 Task: Add a signature Jason Clark containing With sincere appreciation and warm wishes, Jason Clark to email address softage.2@softage.net and add a label Class schedules
Action: Mouse moved to (1238, 89)
Screenshot: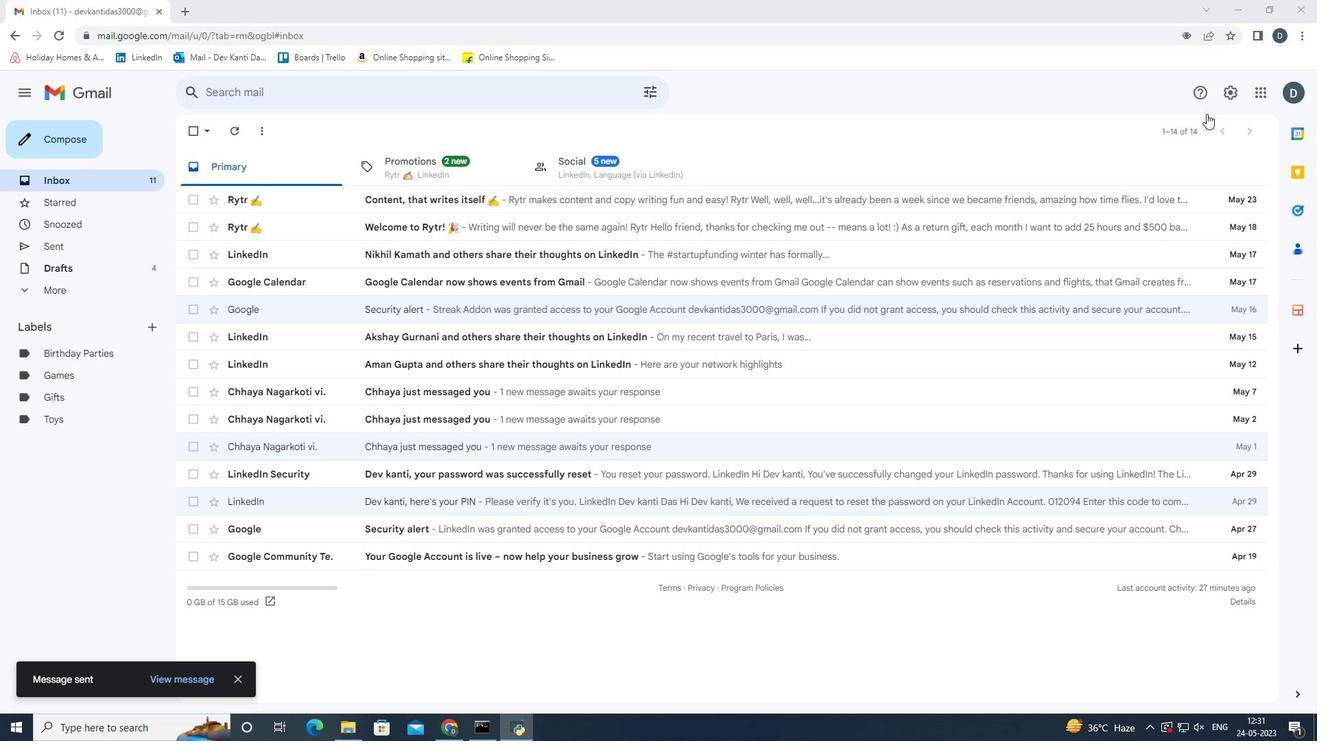 
Action: Mouse pressed left at (1238, 89)
Screenshot: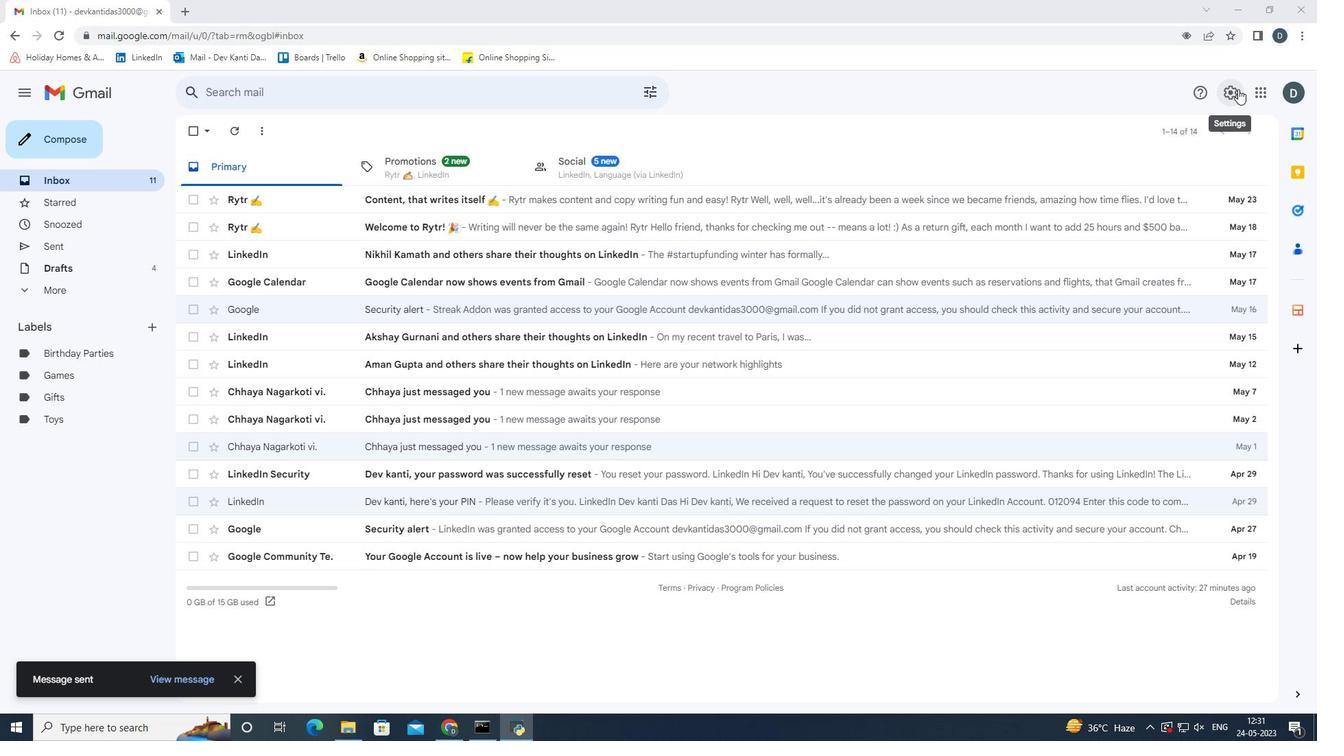 
Action: Mouse moved to (1208, 156)
Screenshot: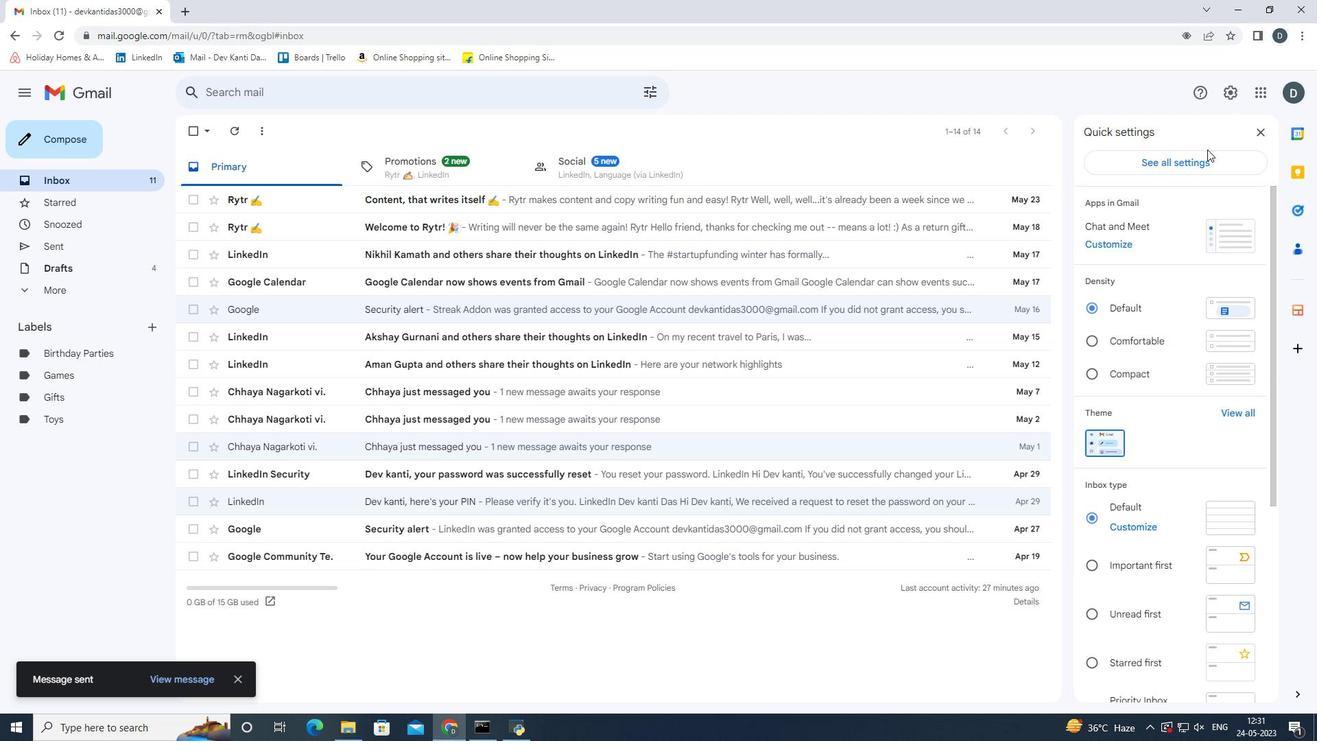 
Action: Mouse pressed left at (1208, 156)
Screenshot: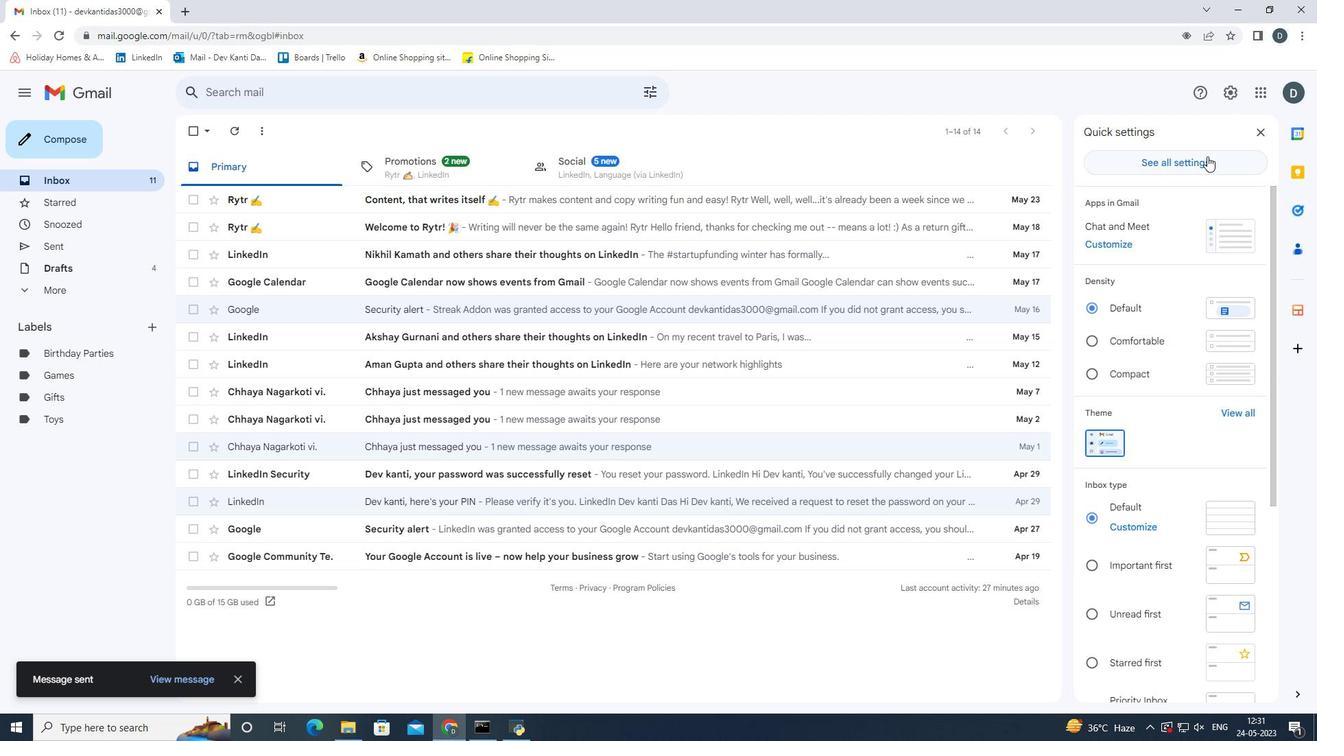 
Action: Mouse moved to (847, 372)
Screenshot: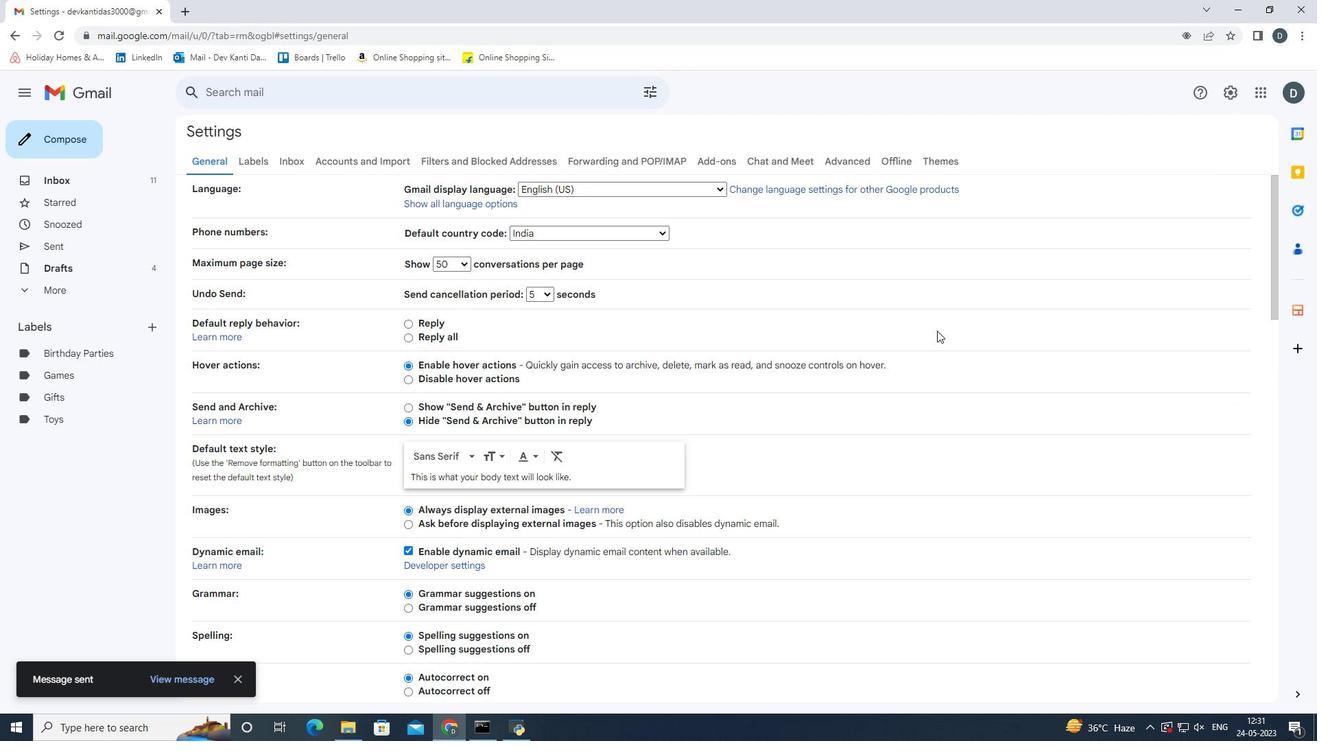 
Action: Mouse scrolled (847, 371) with delta (0, 0)
Screenshot: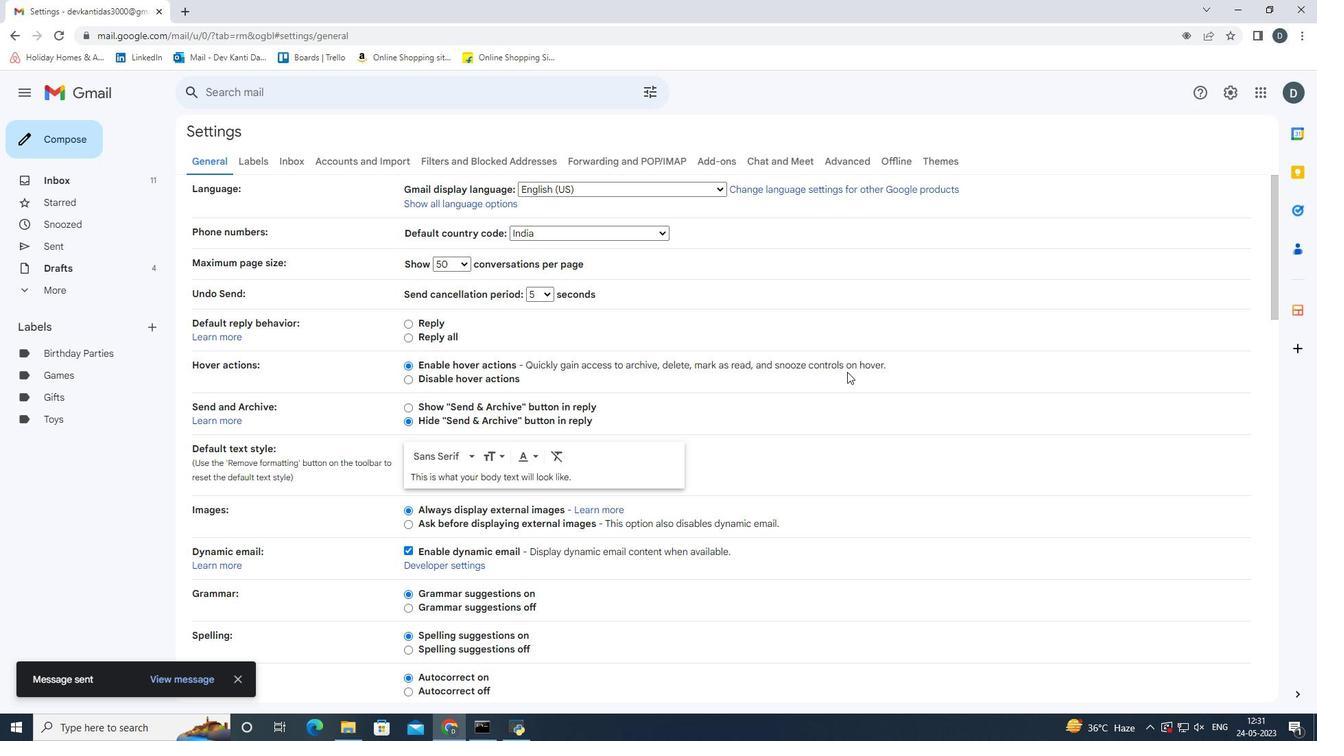 
Action: Mouse scrolled (847, 371) with delta (0, 0)
Screenshot: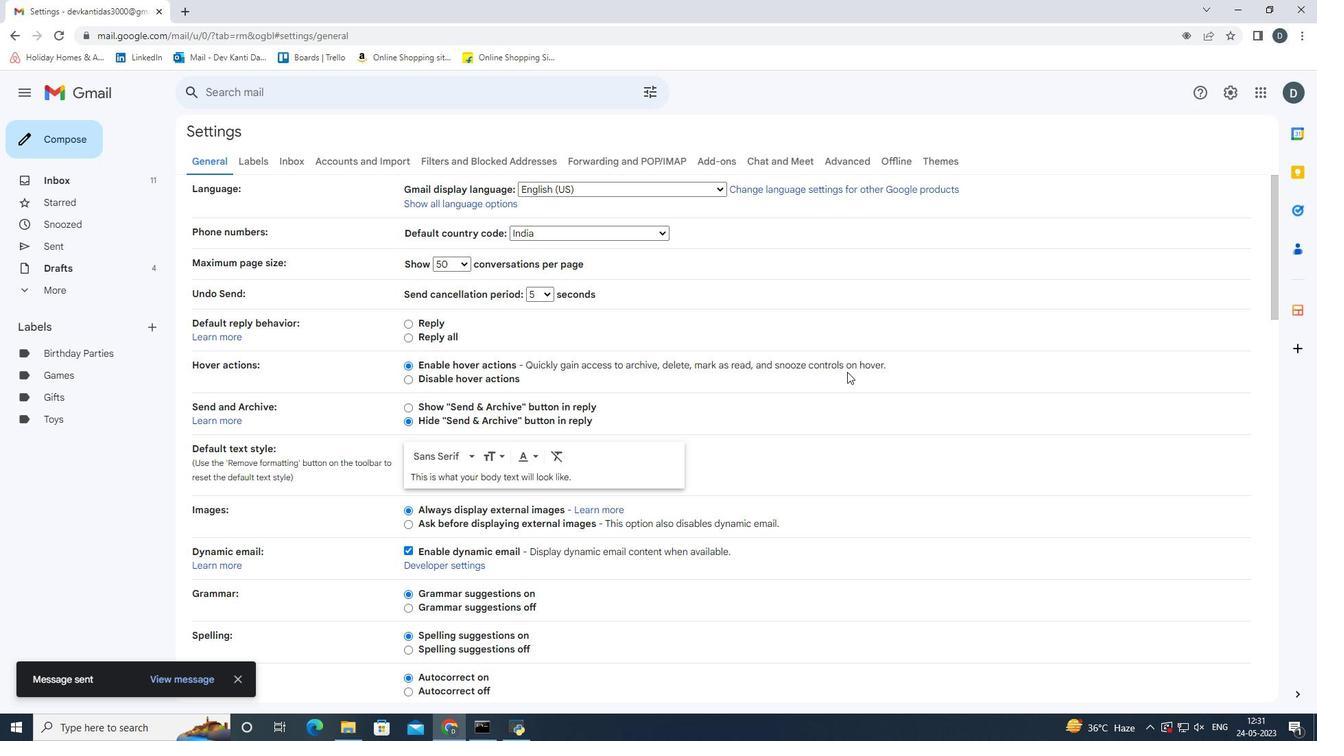 
Action: Mouse scrolled (847, 371) with delta (0, 0)
Screenshot: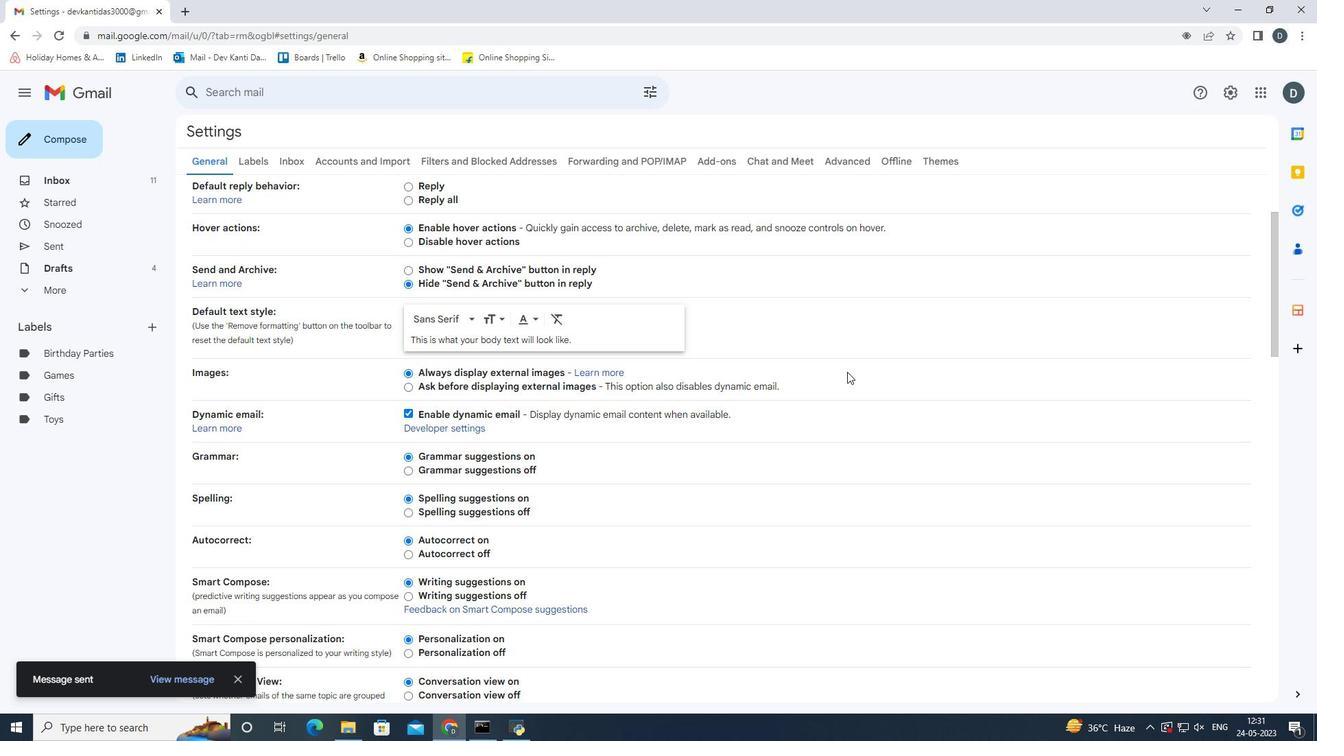 
Action: Mouse scrolled (847, 371) with delta (0, 0)
Screenshot: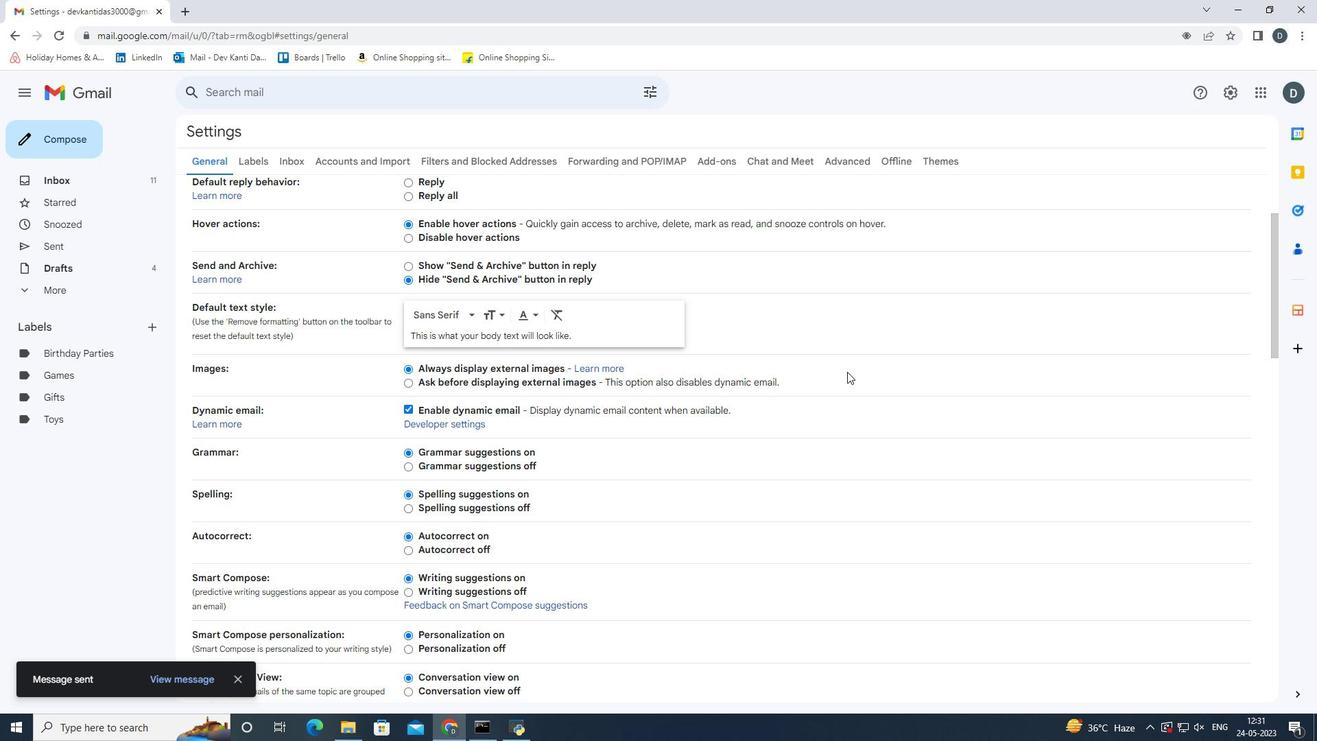 
Action: Mouse scrolled (847, 371) with delta (0, 0)
Screenshot: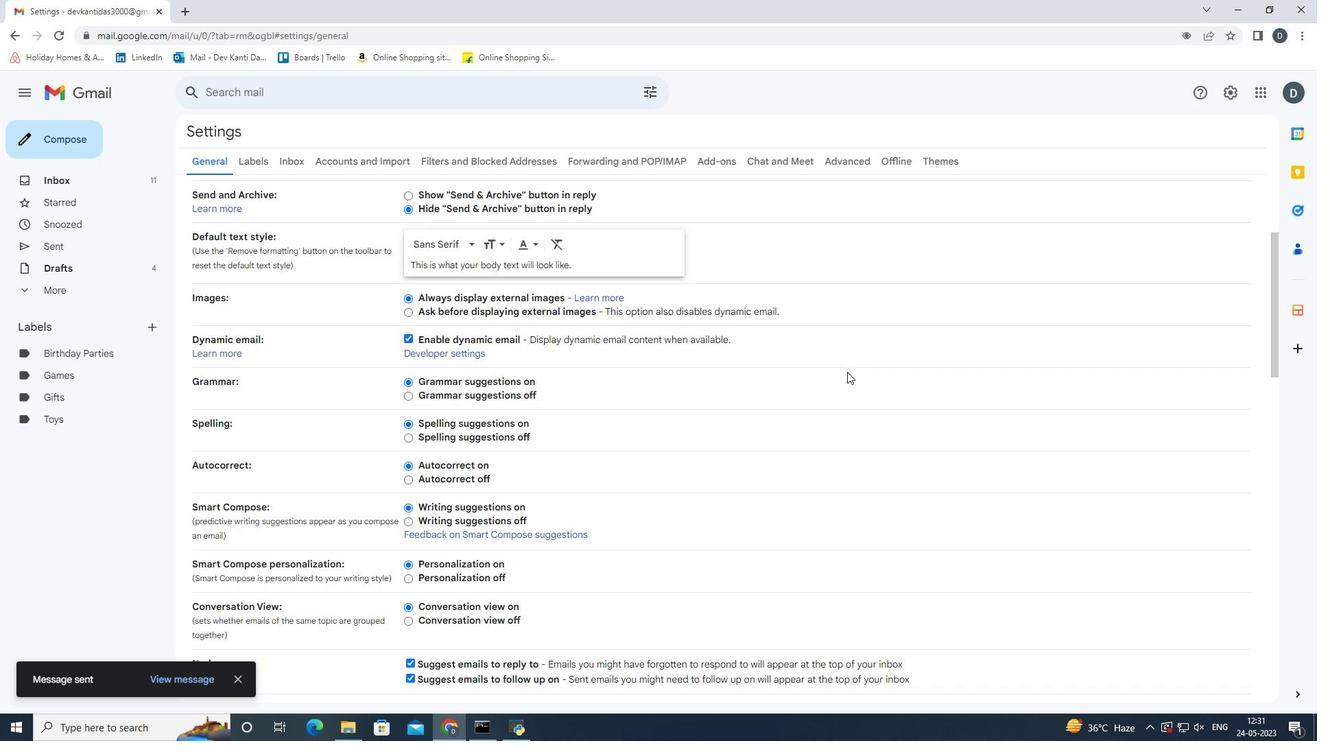 
Action: Mouse scrolled (847, 371) with delta (0, 0)
Screenshot: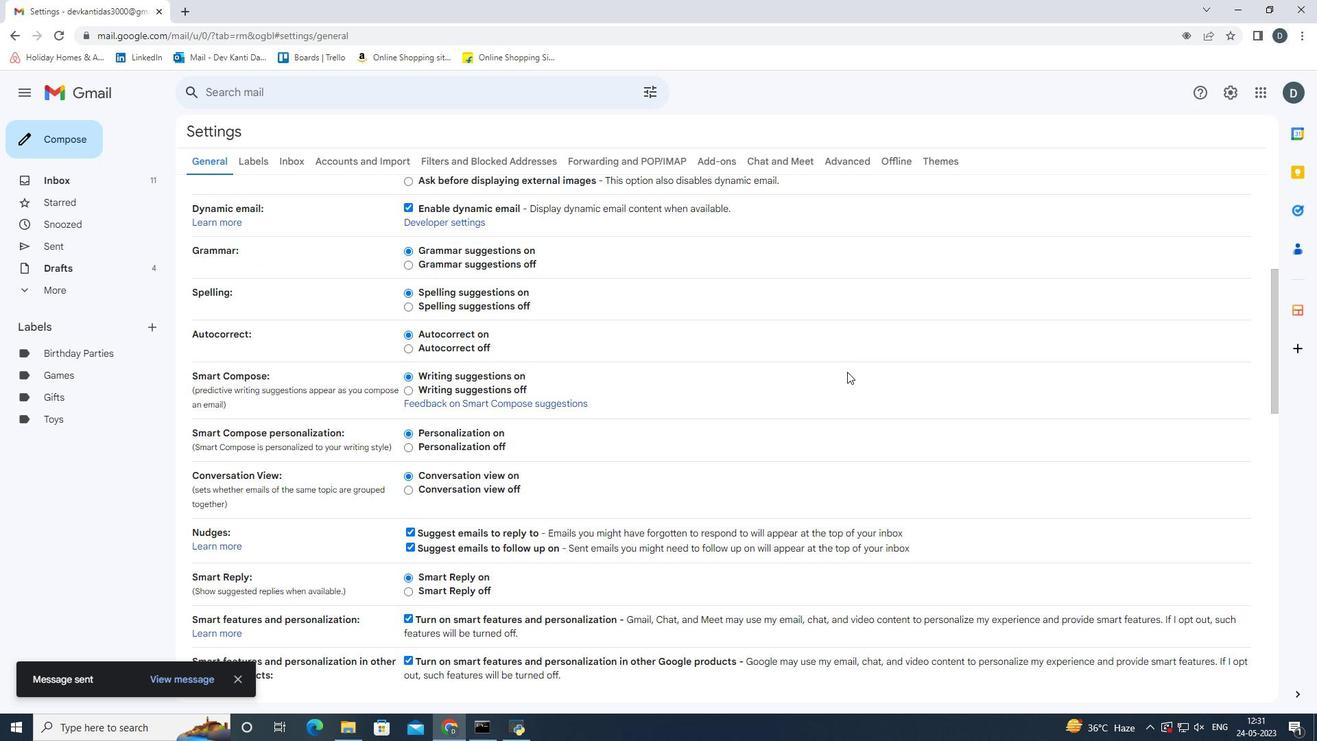 
Action: Mouse scrolled (847, 371) with delta (0, 0)
Screenshot: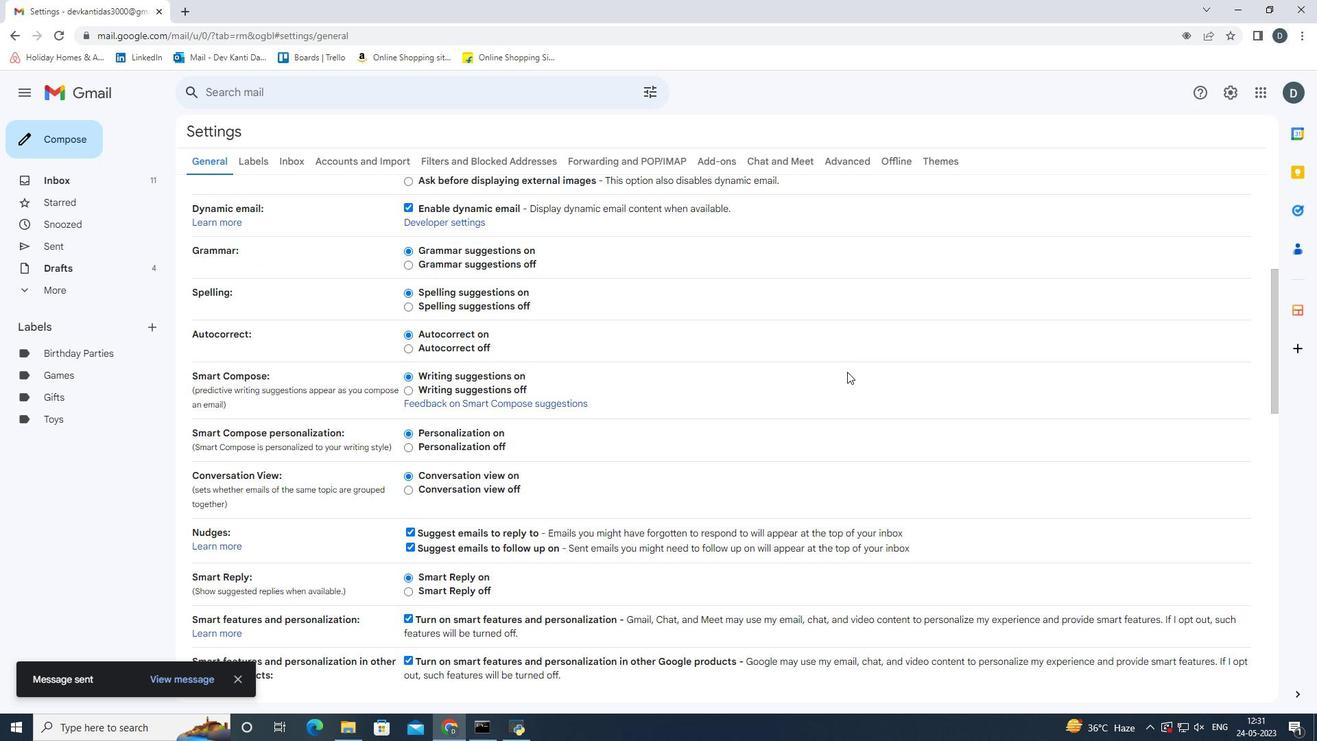 
Action: Mouse scrolled (847, 371) with delta (0, 0)
Screenshot: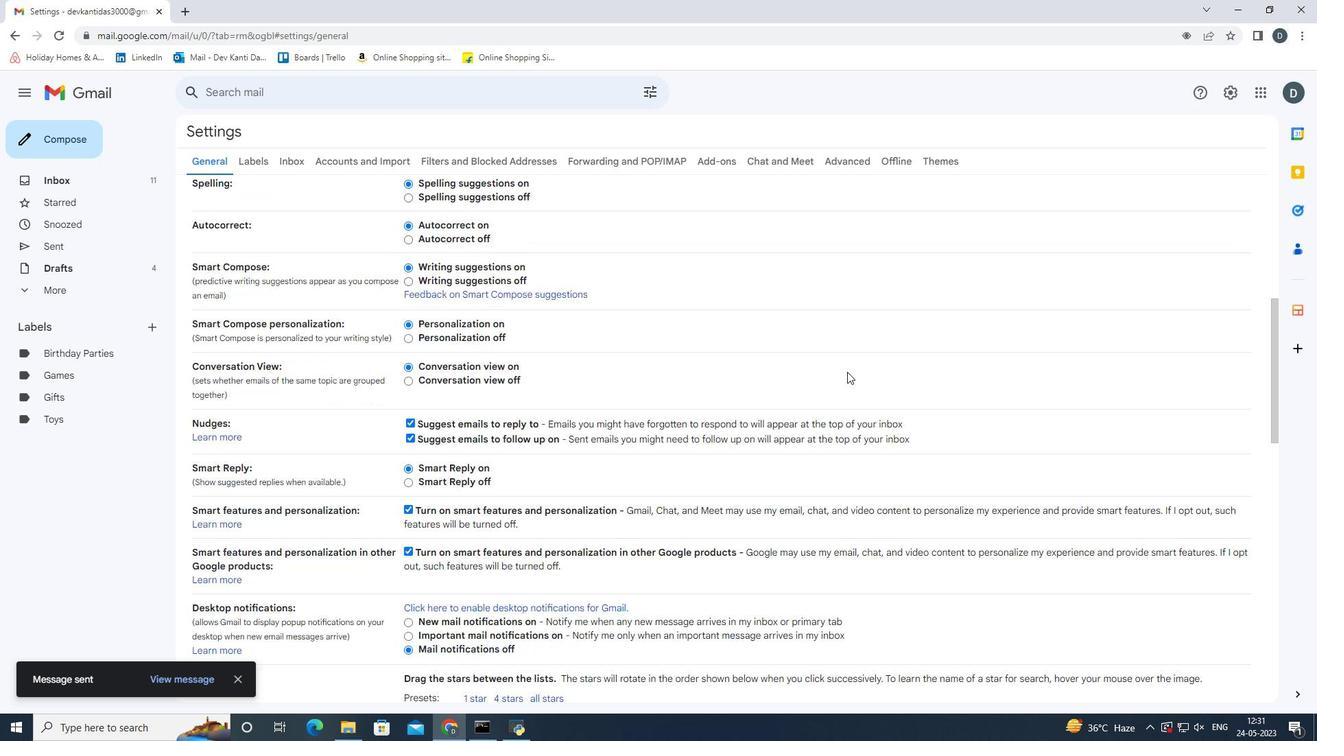 
Action: Mouse scrolled (847, 372) with delta (0, 0)
Screenshot: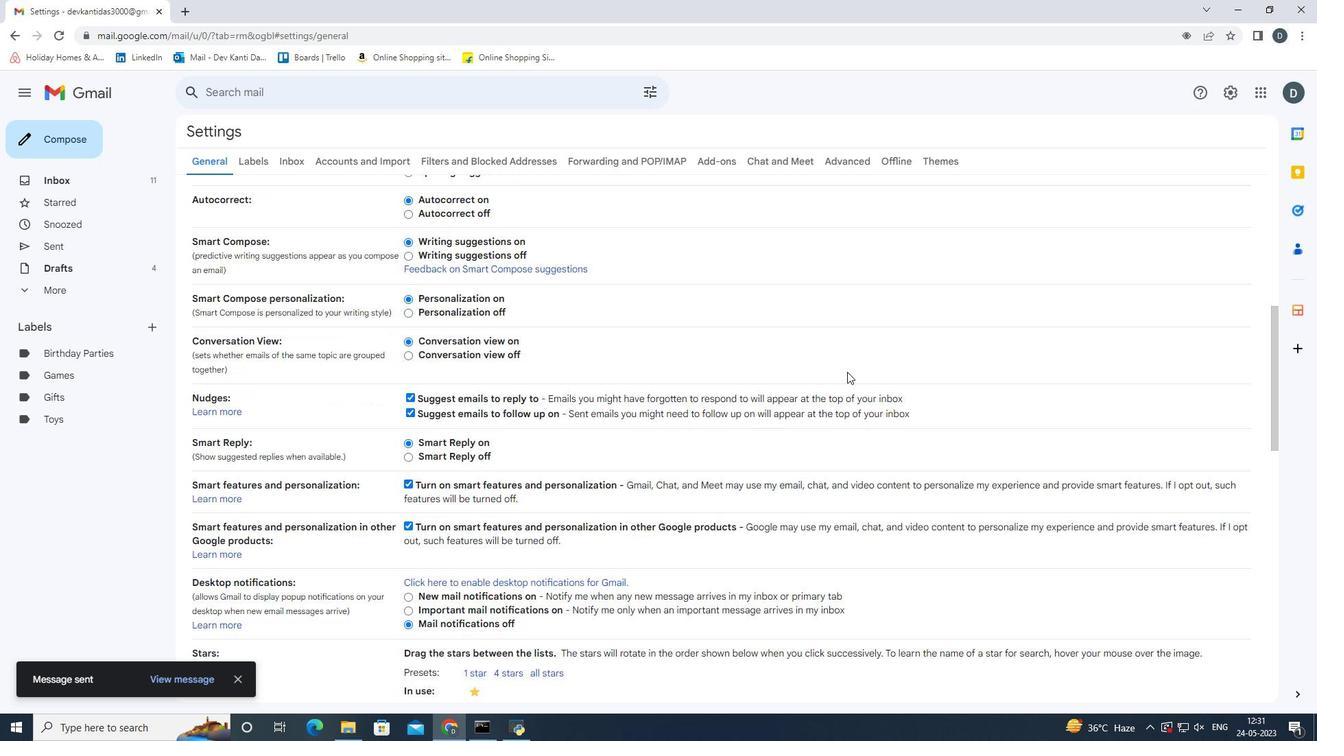 
Action: Mouse scrolled (847, 371) with delta (0, 0)
Screenshot: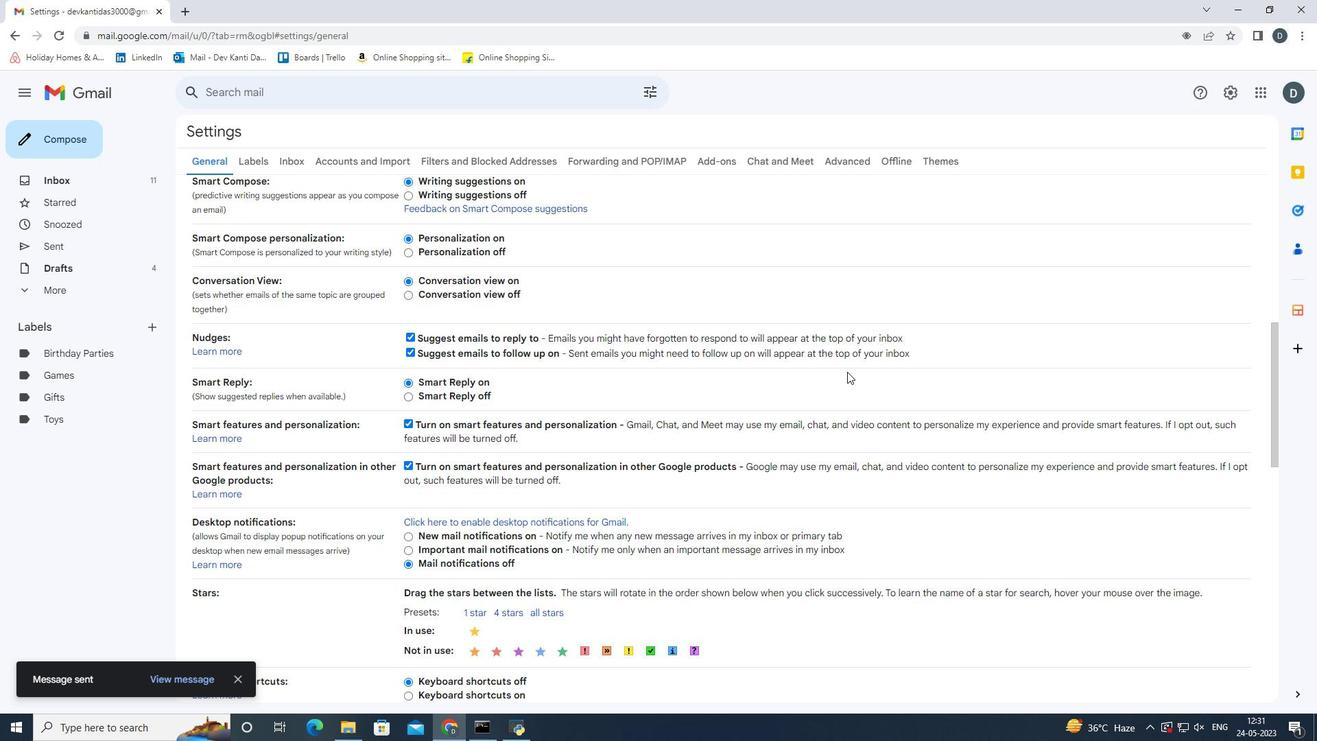 
Action: Mouse scrolled (847, 371) with delta (0, 0)
Screenshot: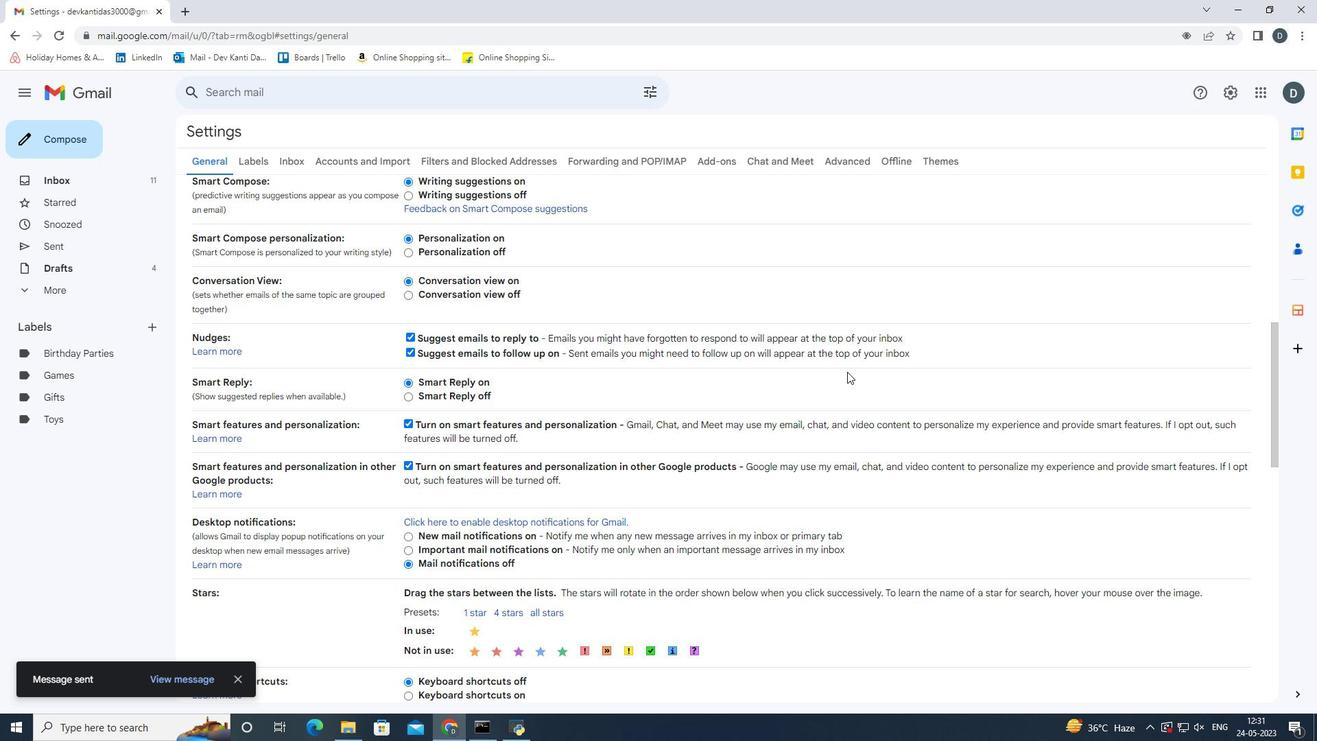 
Action: Mouse scrolled (847, 371) with delta (0, 0)
Screenshot: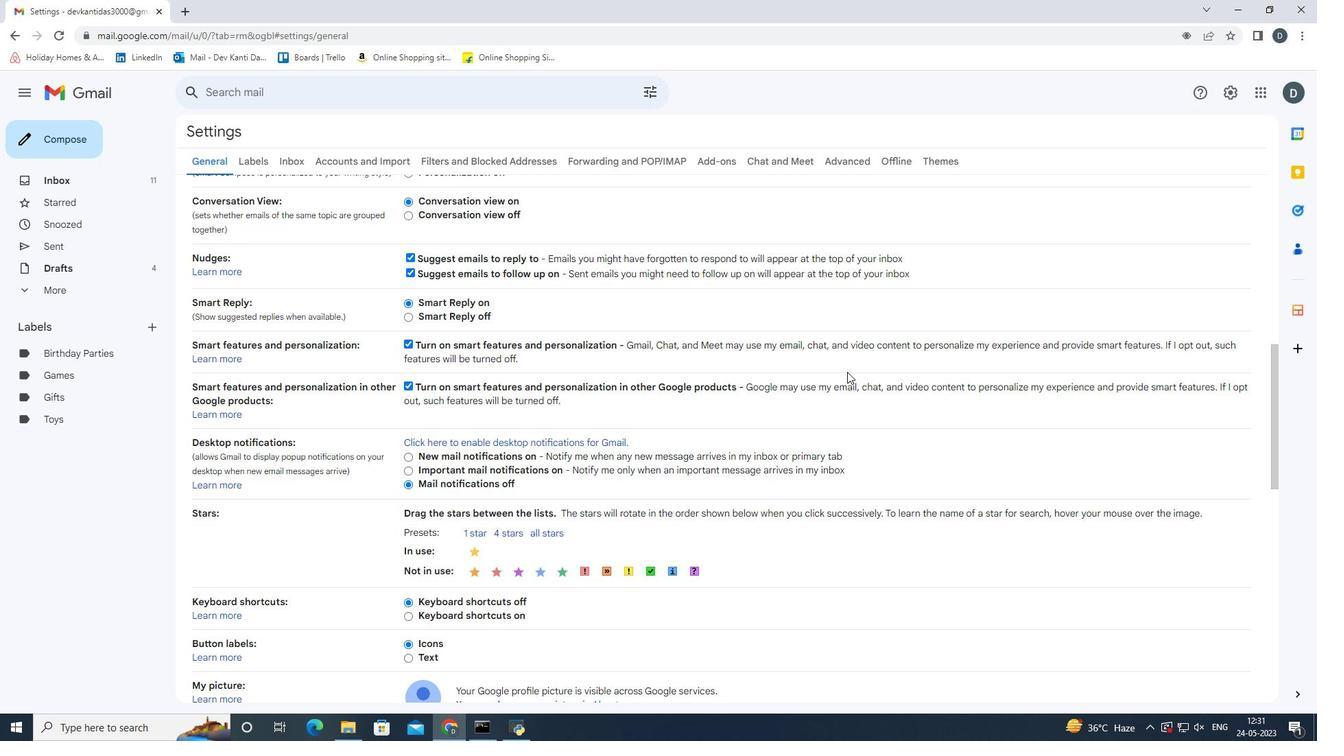 
Action: Mouse scrolled (847, 371) with delta (0, 0)
Screenshot: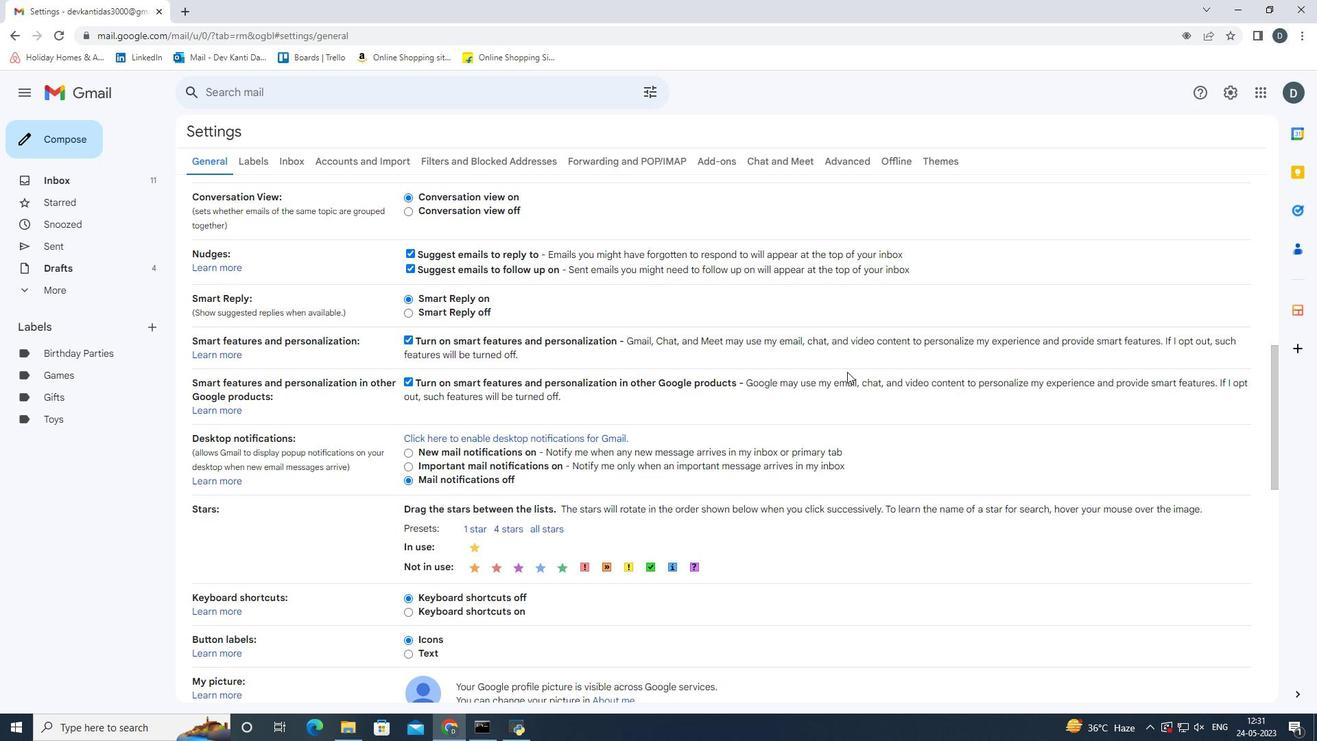 
Action: Mouse scrolled (847, 371) with delta (0, 0)
Screenshot: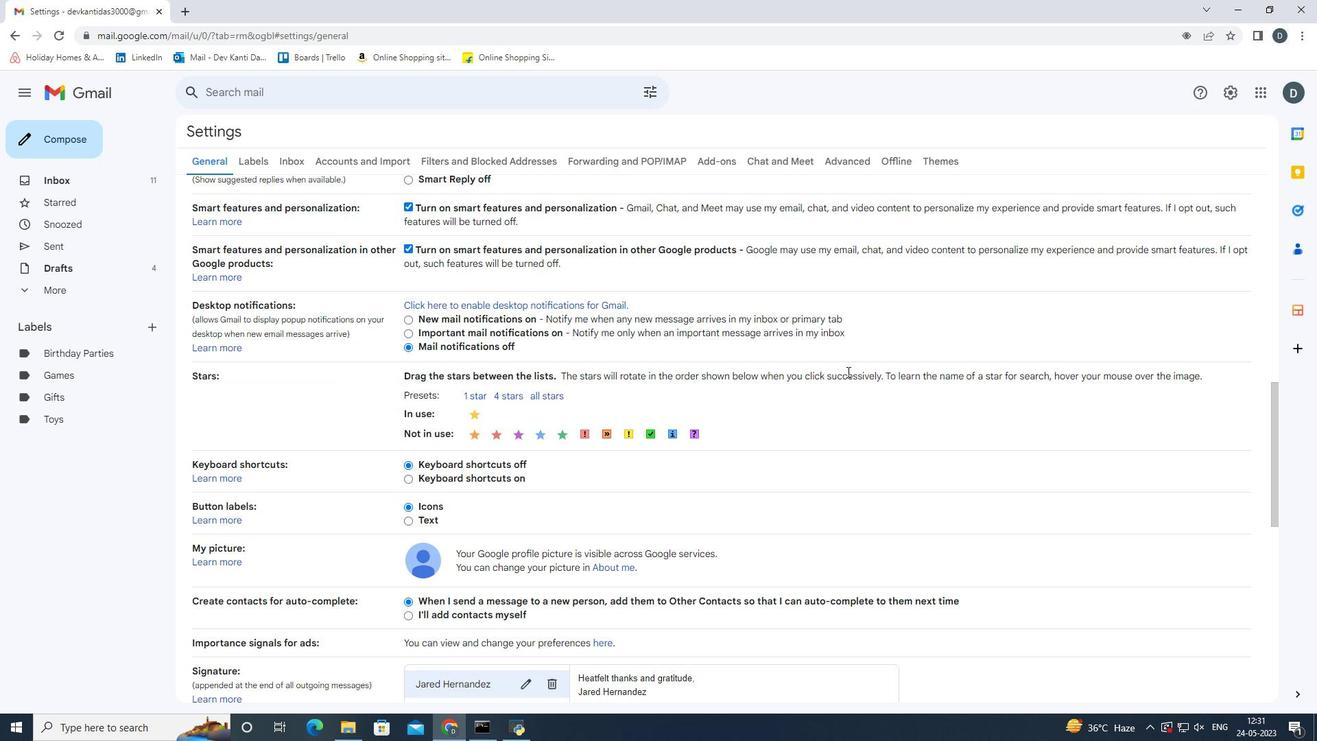 
Action: Mouse scrolled (847, 371) with delta (0, 0)
Screenshot: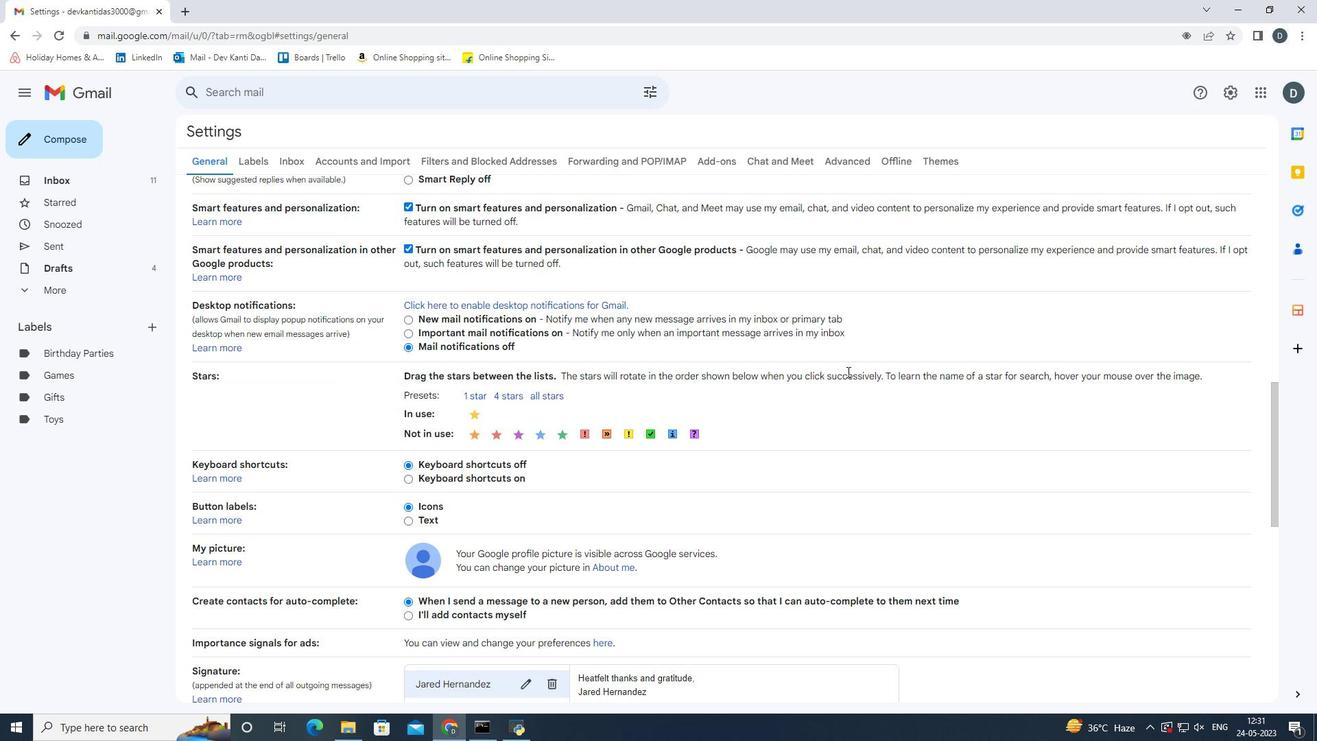 
Action: Mouse scrolled (847, 371) with delta (0, 0)
Screenshot: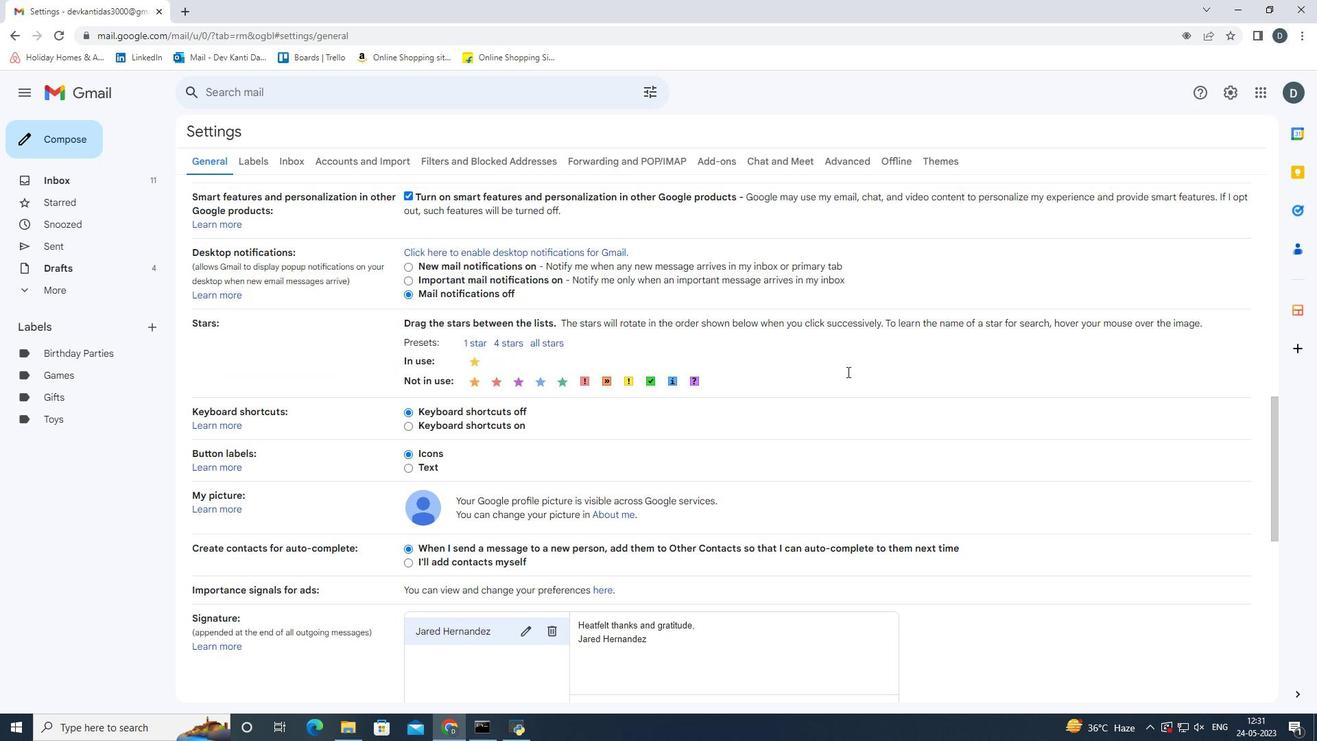 
Action: Mouse moved to (602, 435)
Screenshot: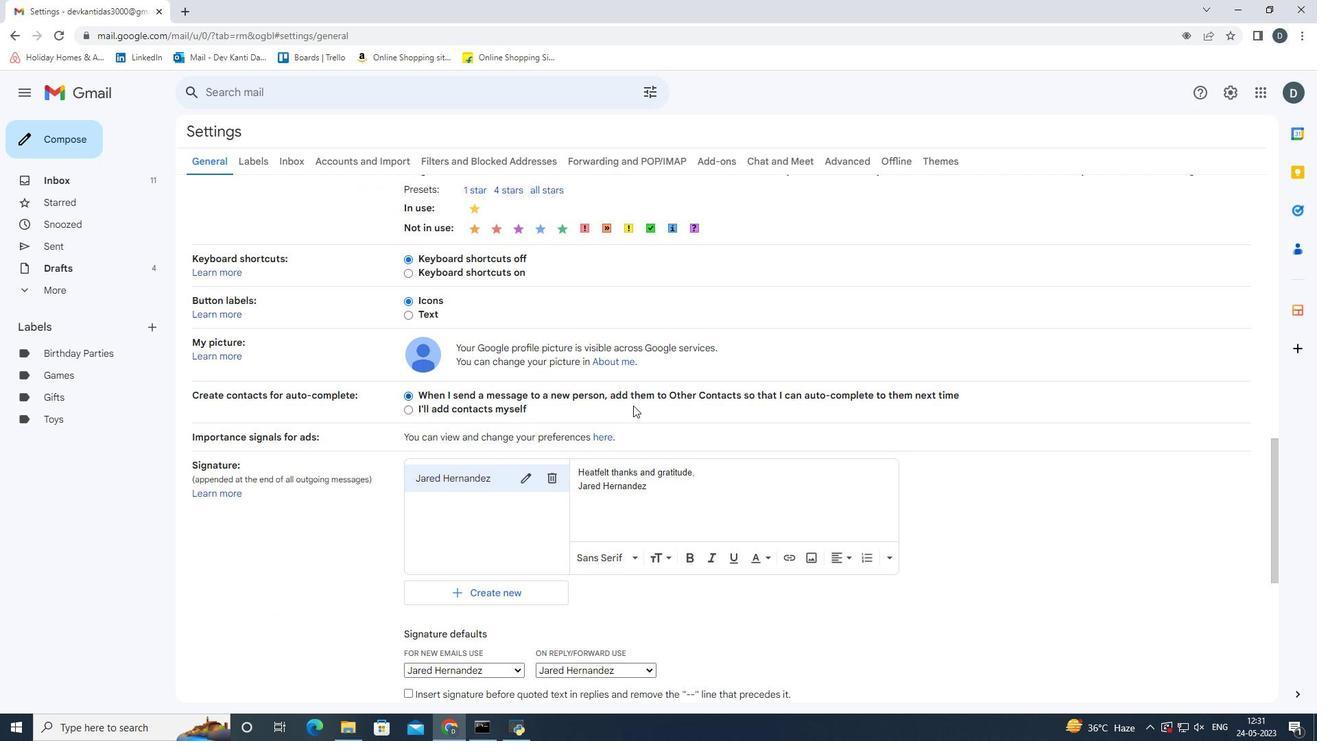 
Action: Mouse scrolled (602, 434) with delta (0, 0)
Screenshot: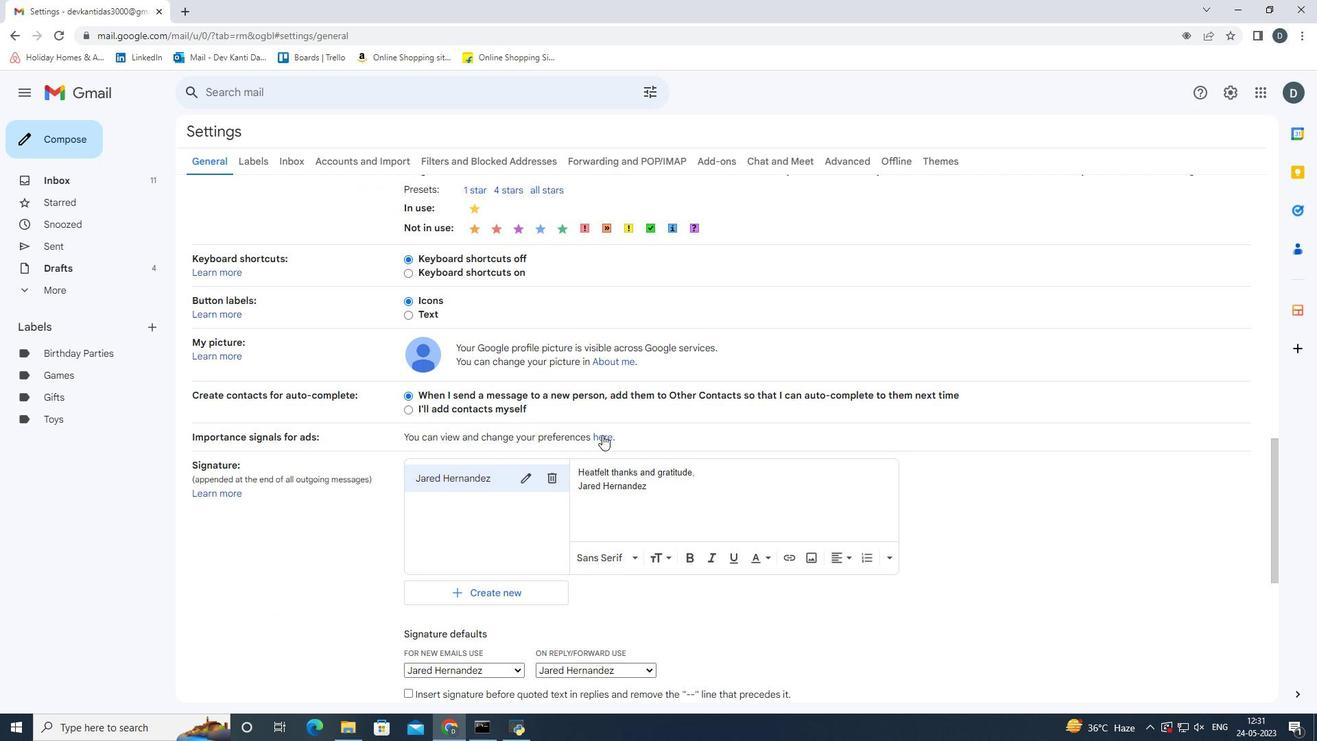 
Action: Mouse moved to (555, 412)
Screenshot: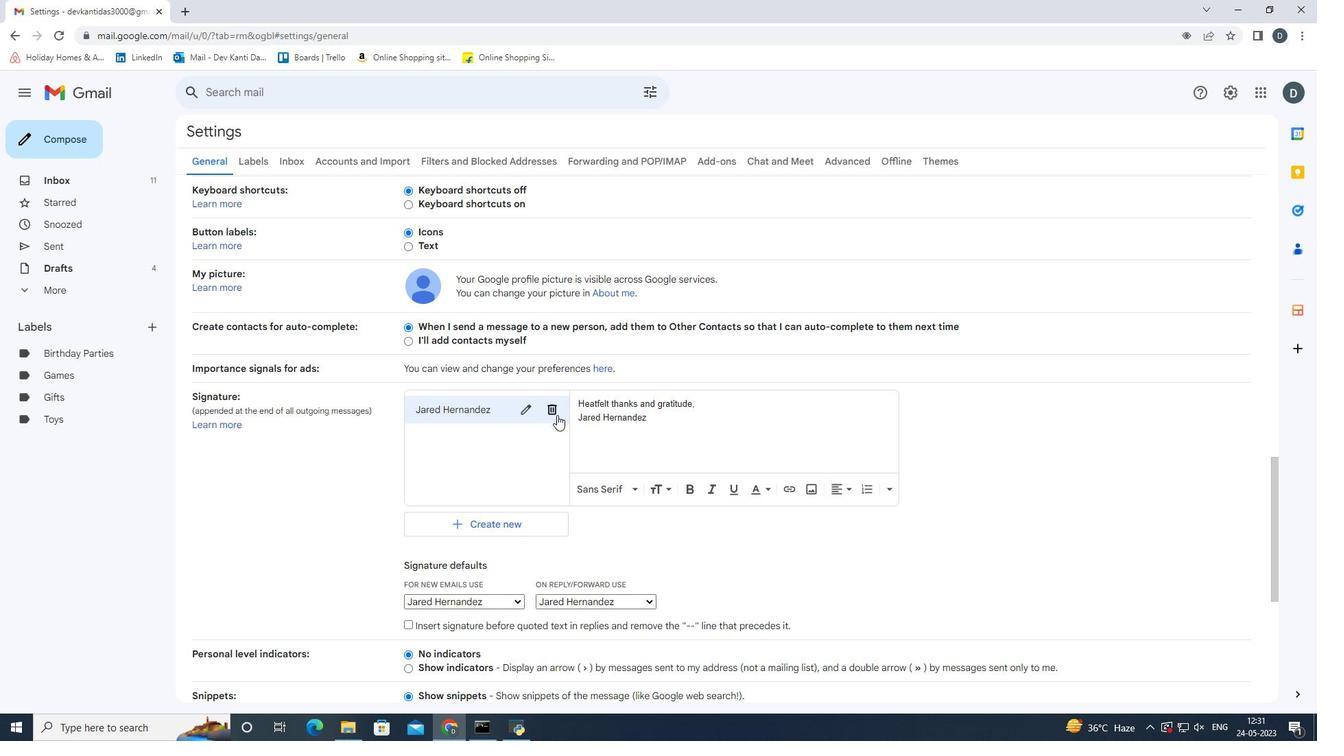 
Action: Mouse pressed left at (555, 412)
Screenshot: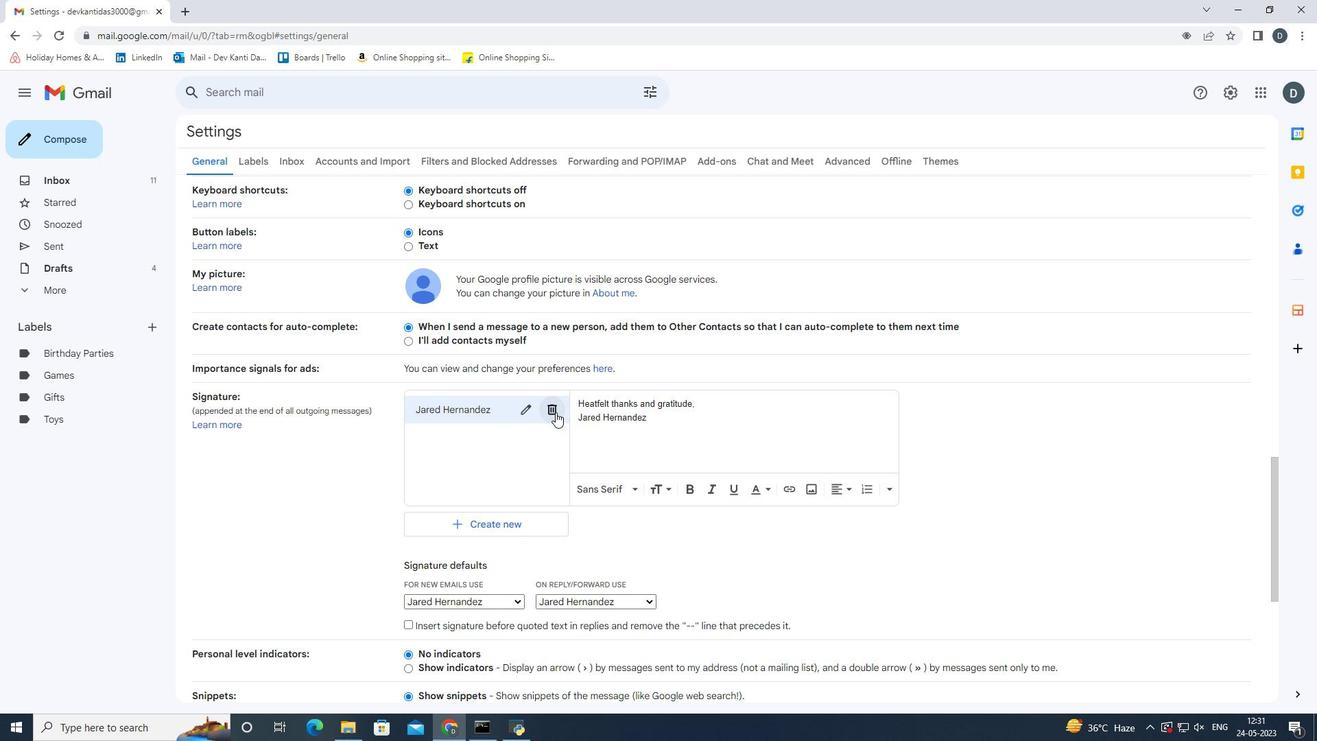 
Action: Mouse moved to (793, 416)
Screenshot: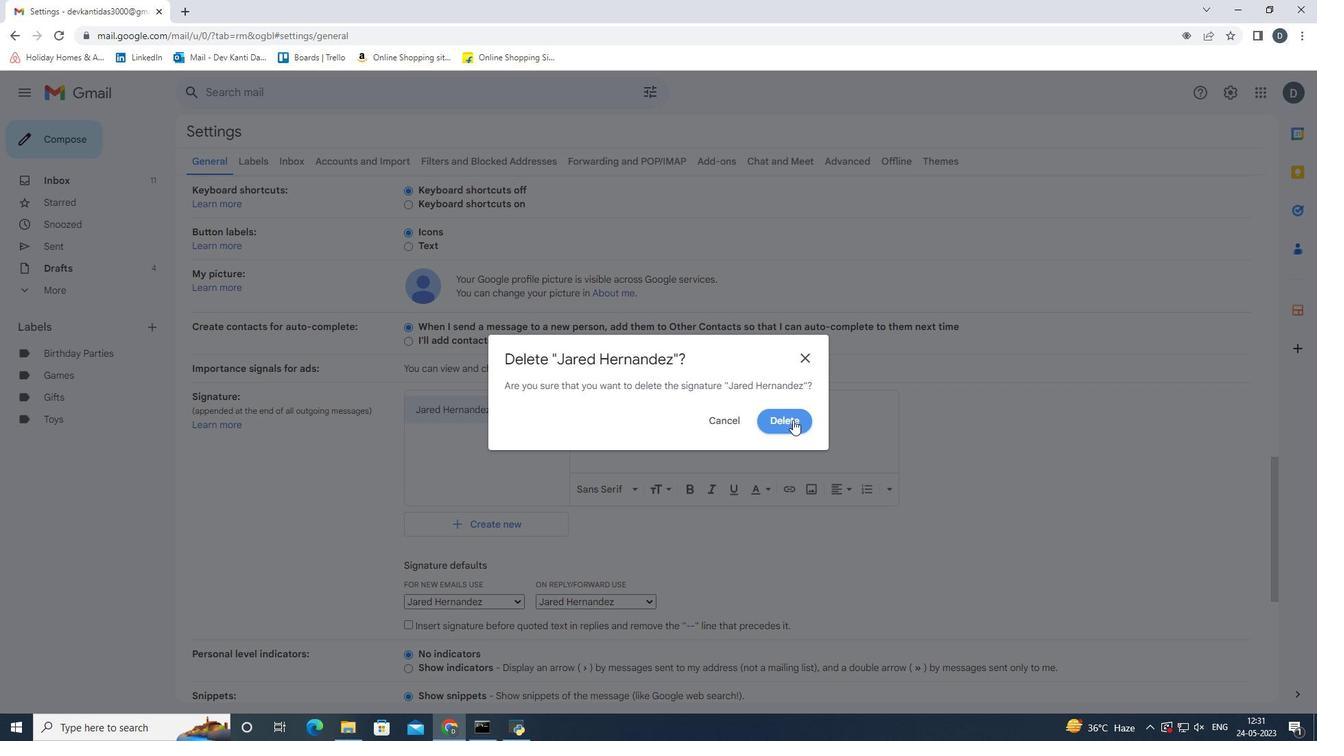 
Action: Mouse pressed left at (793, 416)
Screenshot: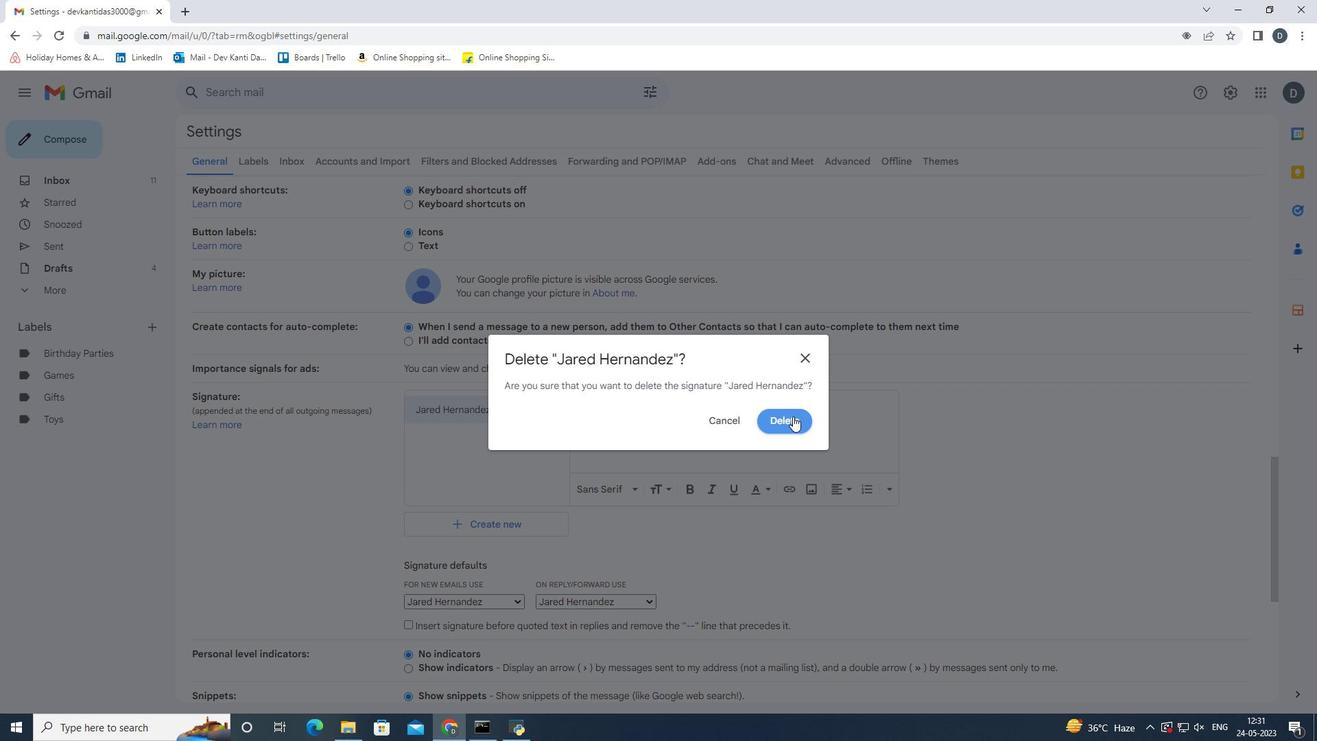 
Action: Mouse moved to (485, 424)
Screenshot: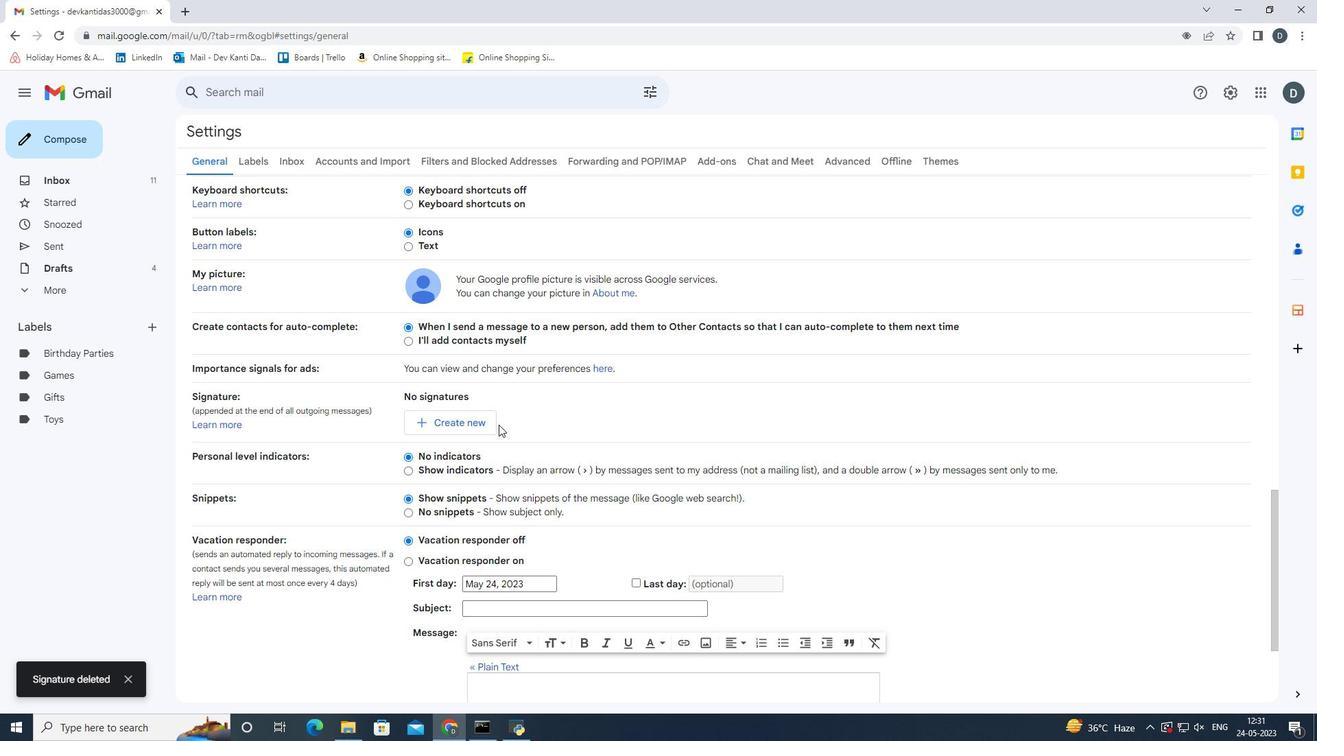 
Action: Mouse pressed left at (485, 424)
Screenshot: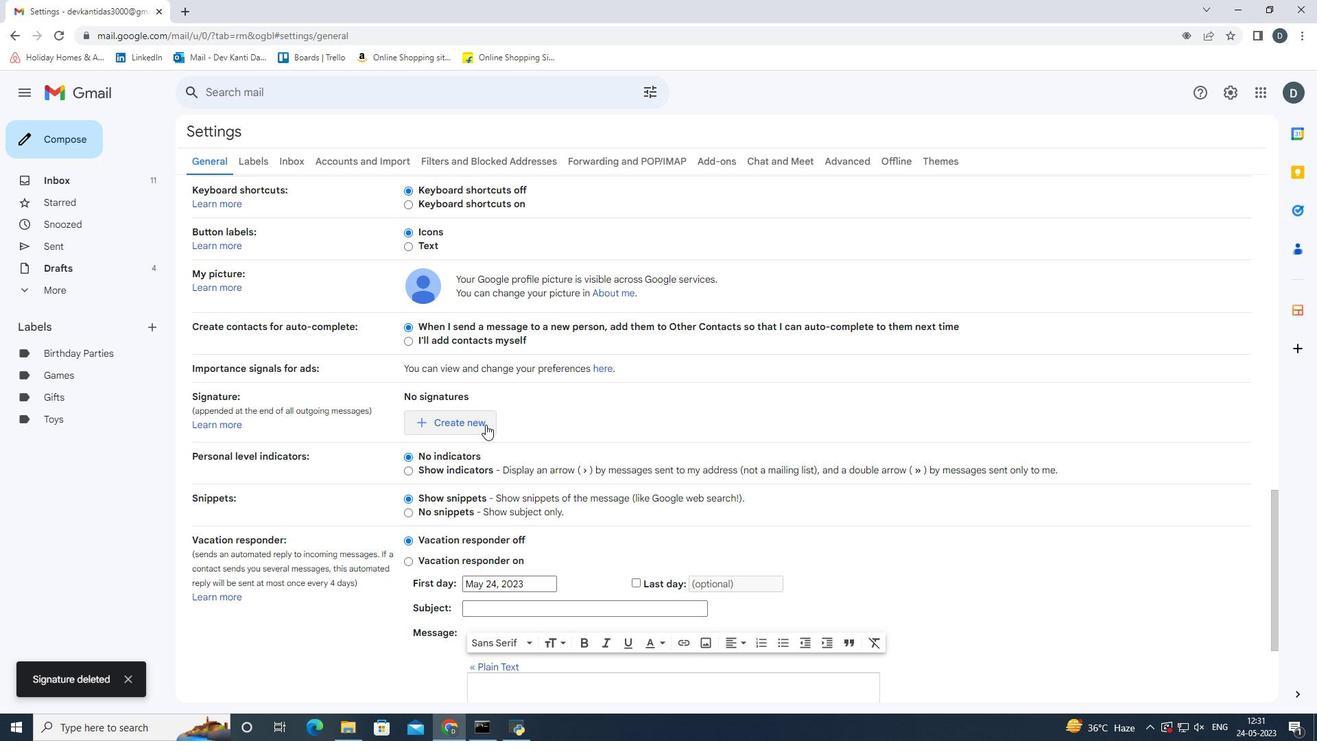 
Action: Mouse moved to (691, 403)
Screenshot: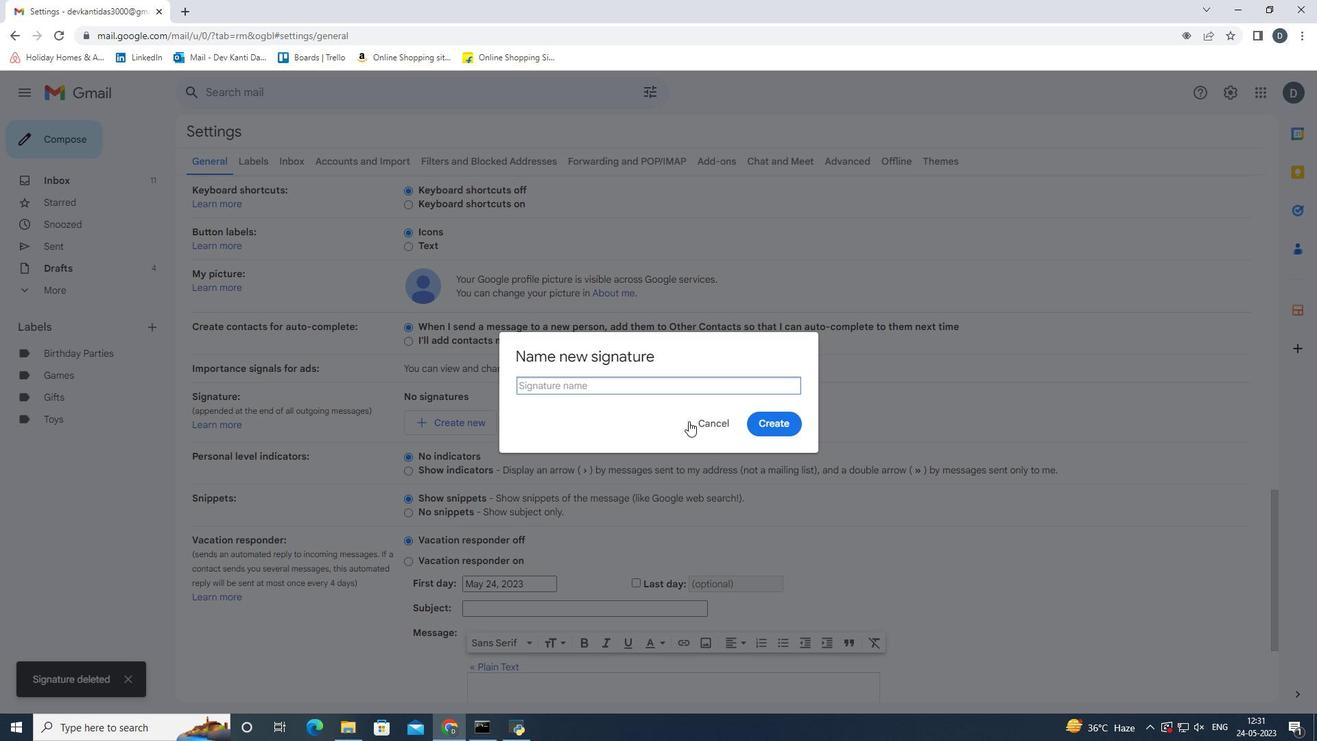 
Action: Key pressed <Key.shift_r><Key.shift_r><Key.shift_r><Key.shift_r>Jason<Key.space><Key.shift>Clark<Key.enter>
Screenshot: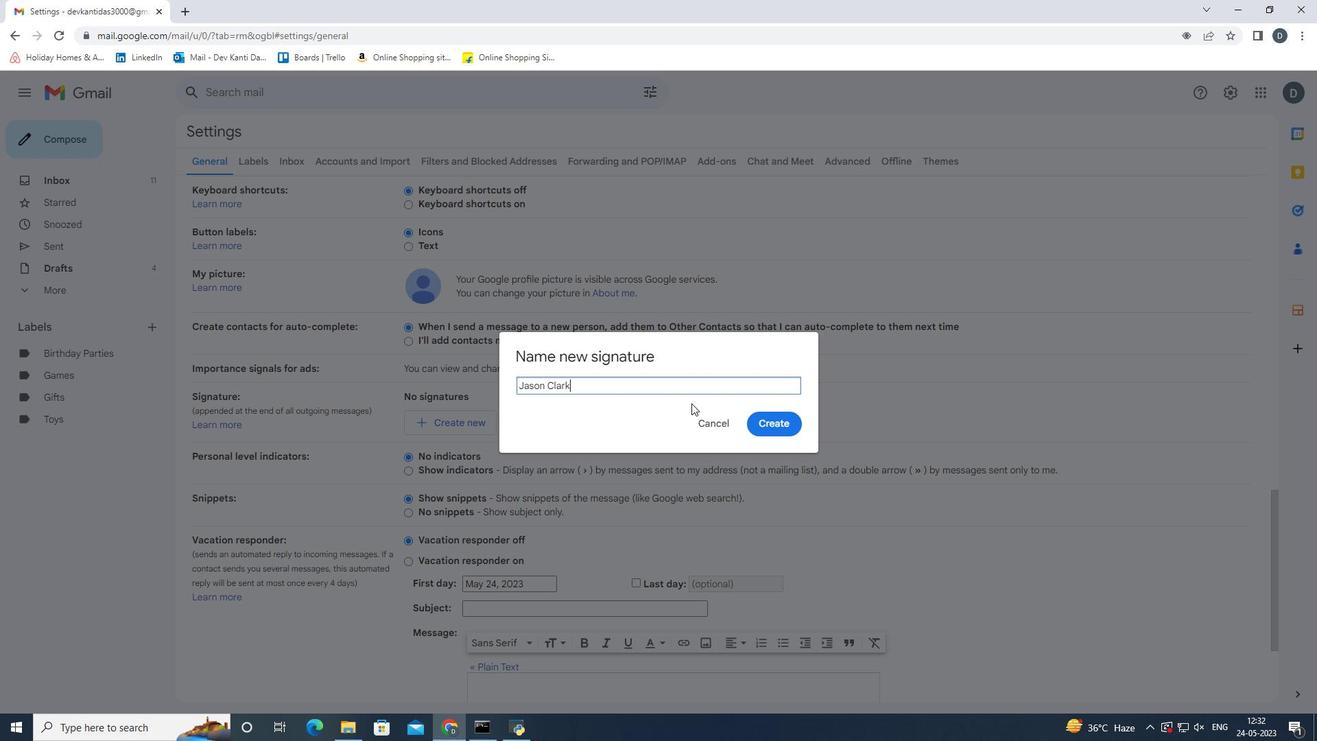 
Action: Mouse pressed left at (691, 403)
Screenshot: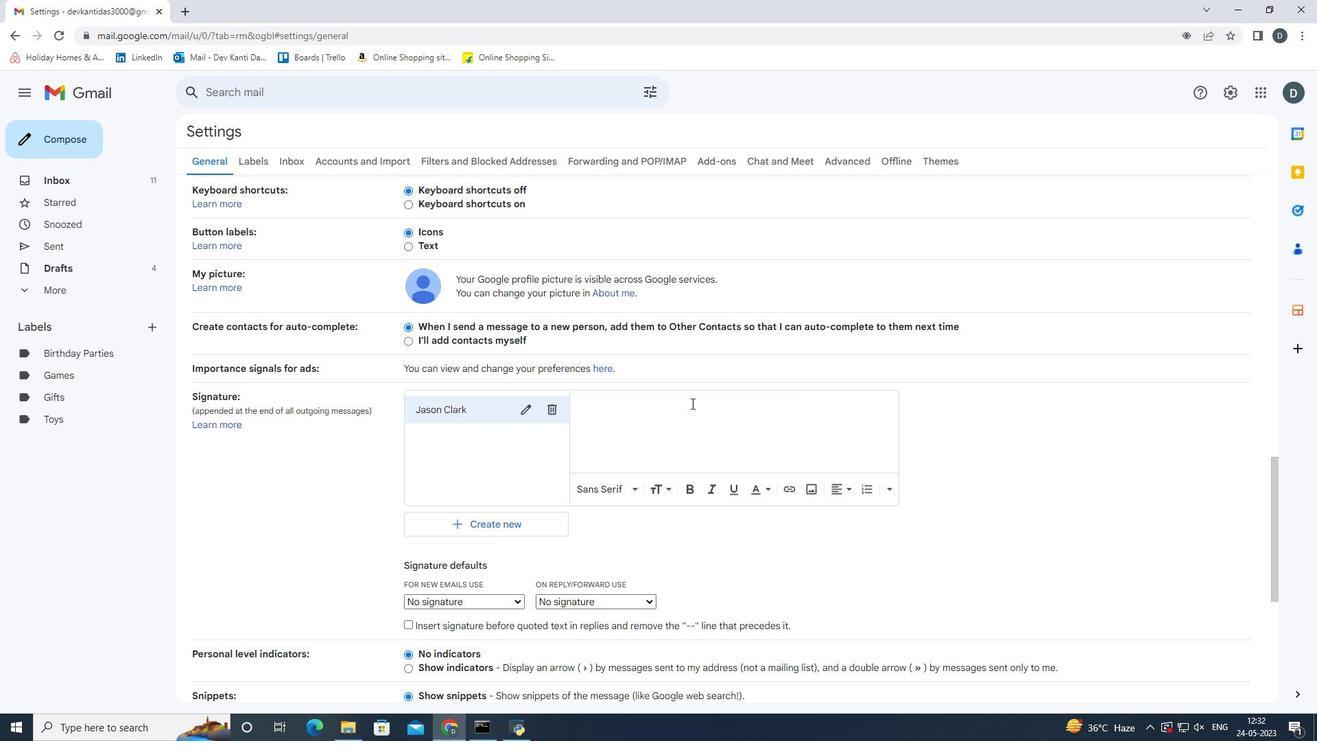 
Action: Key pressed <Key.shift>Sincere<Key.space>apr<Key.backspace>preciation<Key.space>and<Key.space>warm<Key.space>wishes,<Key.enter><Key.shift_r><Key.shift_r><Key.shift_r><Key.shift_r><Key.shift_r><Key.shift_r><Key.shift_r>Jason<Key.space><Key.shift>Clark
Screenshot: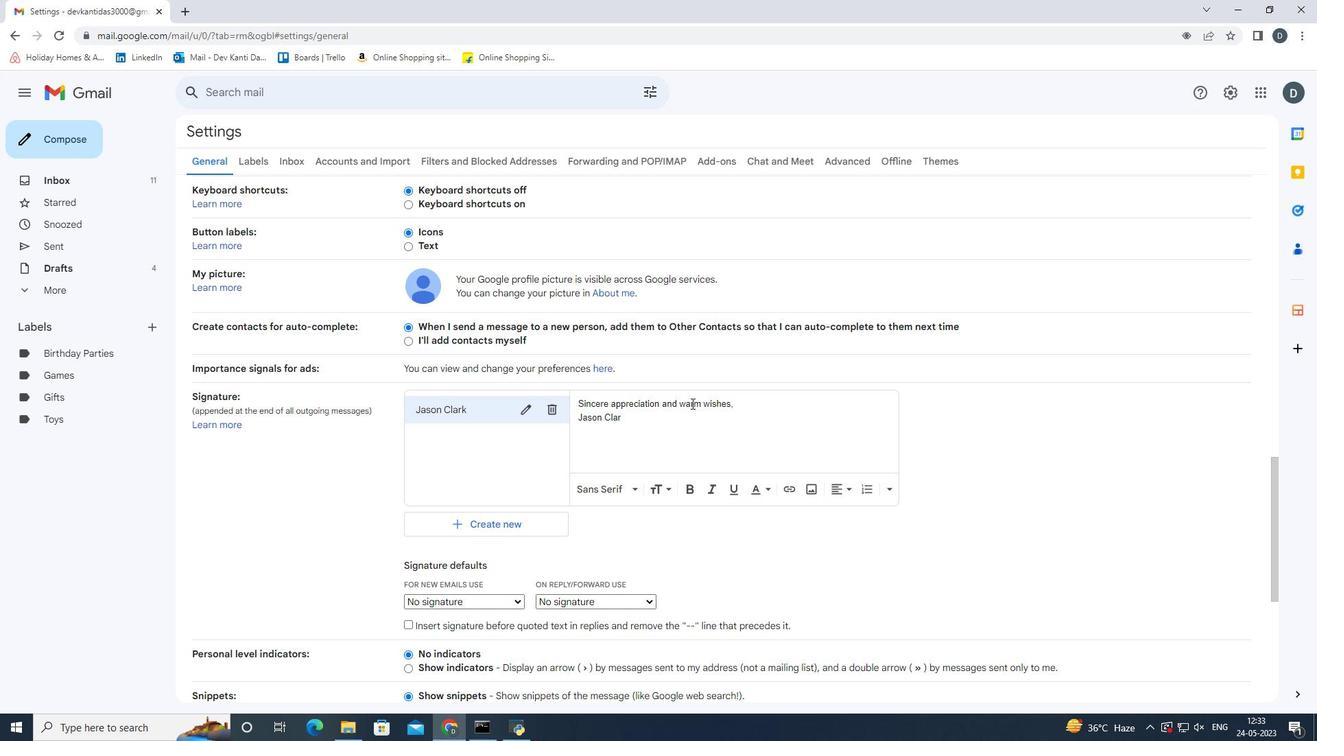 
Action: Mouse moved to (513, 601)
Screenshot: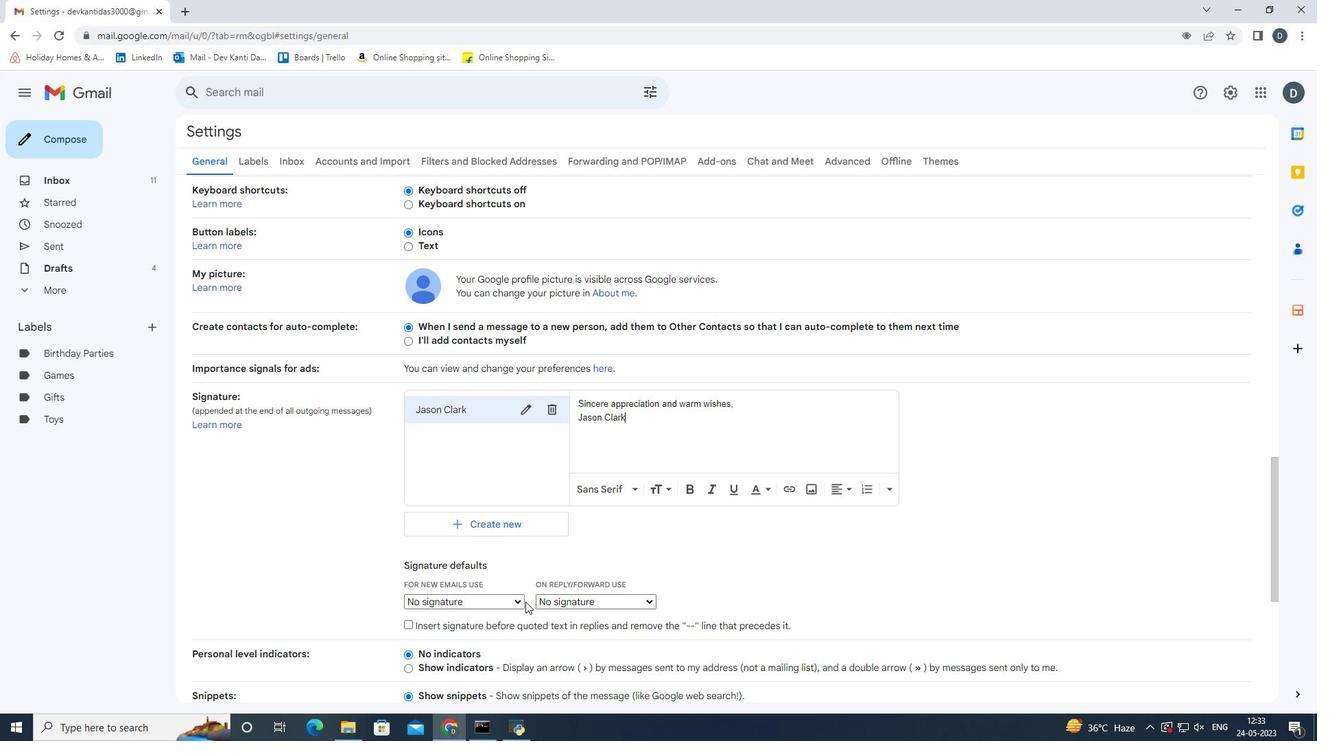 
Action: Mouse pressed left at (513, 601)
Screenshot: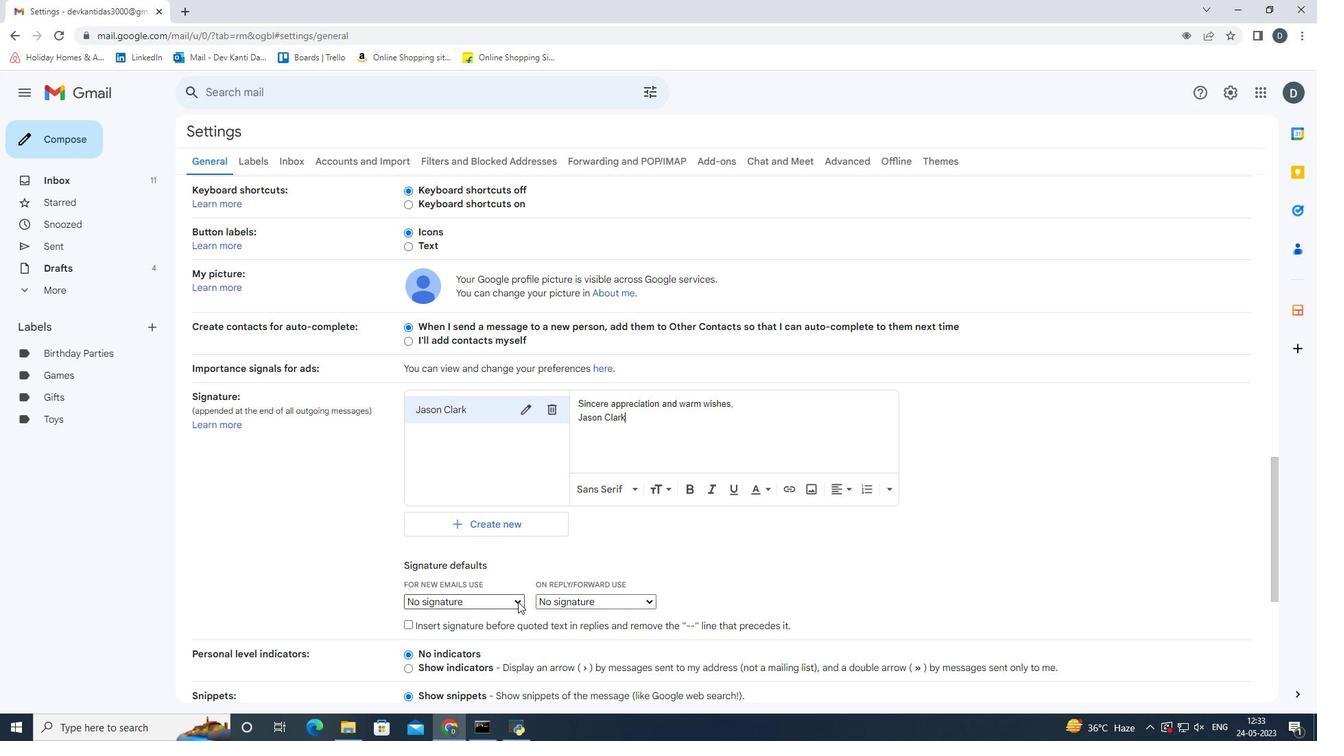 
Action: Mouse moved to (510, 630)
Screenshot: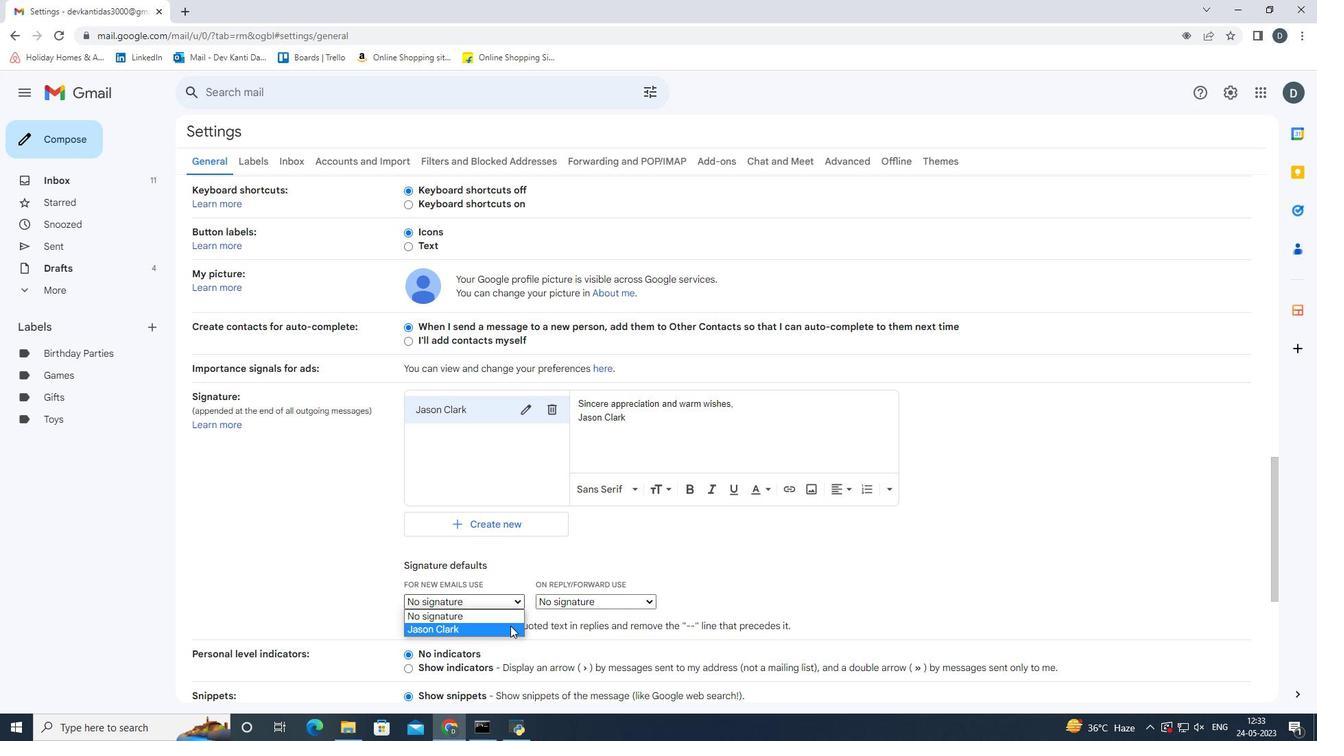 
Action: Mouse pressed left at (510, 630)
Screenshot: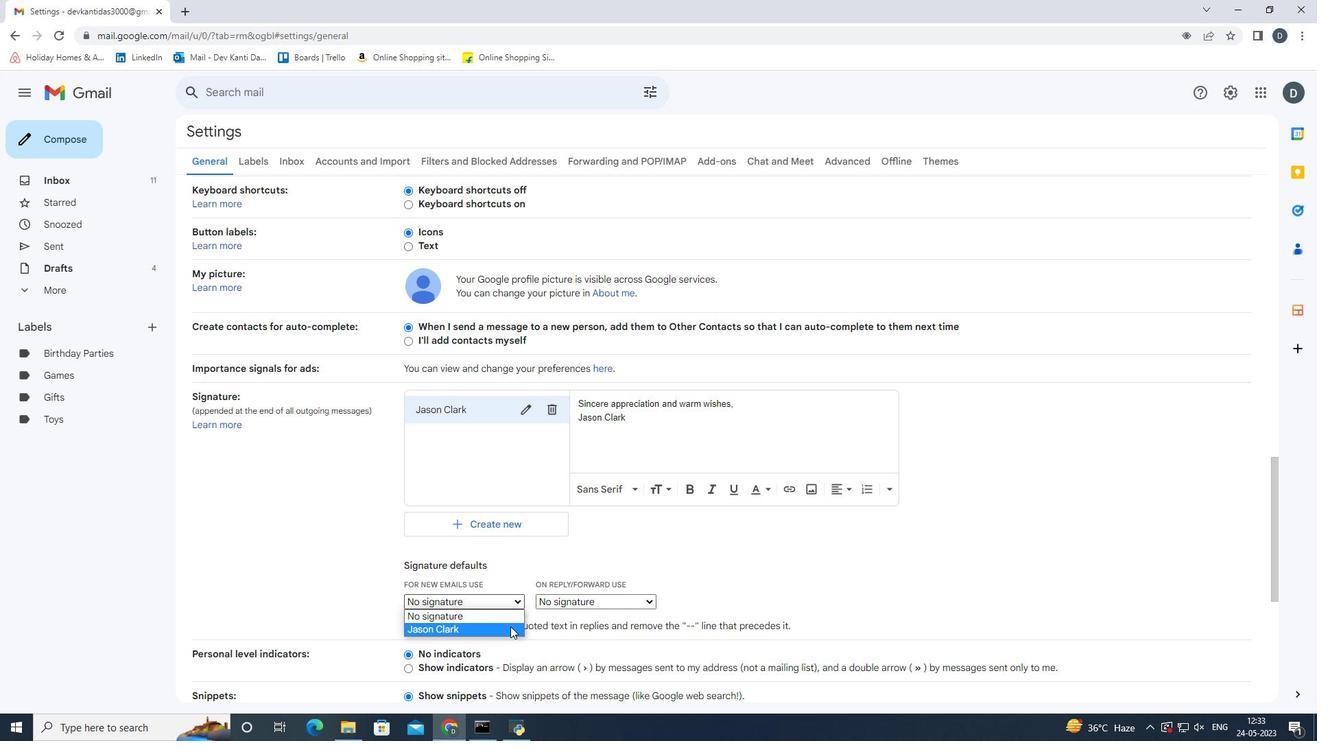 
Action: Mouse moved to (589, 600)
Screenshot: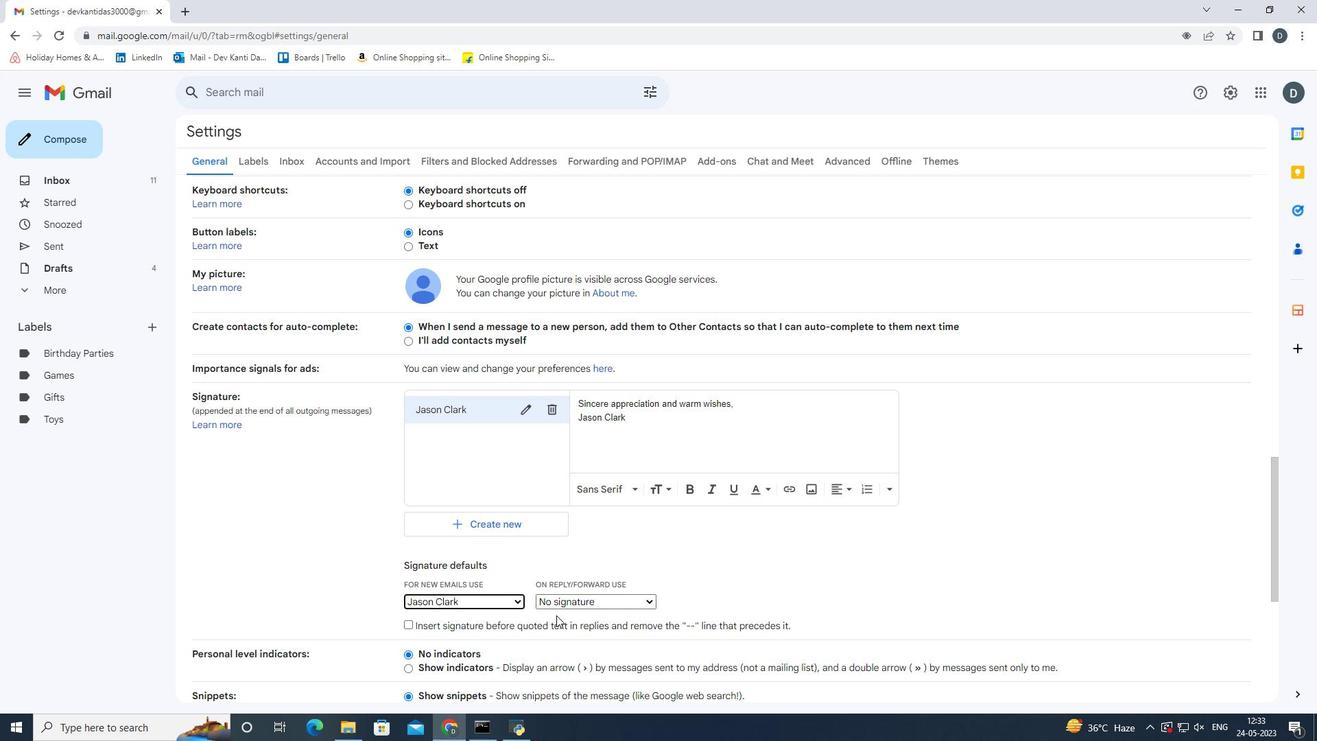 
Action: Mouse pressed left at (589, 600)
Screenshot: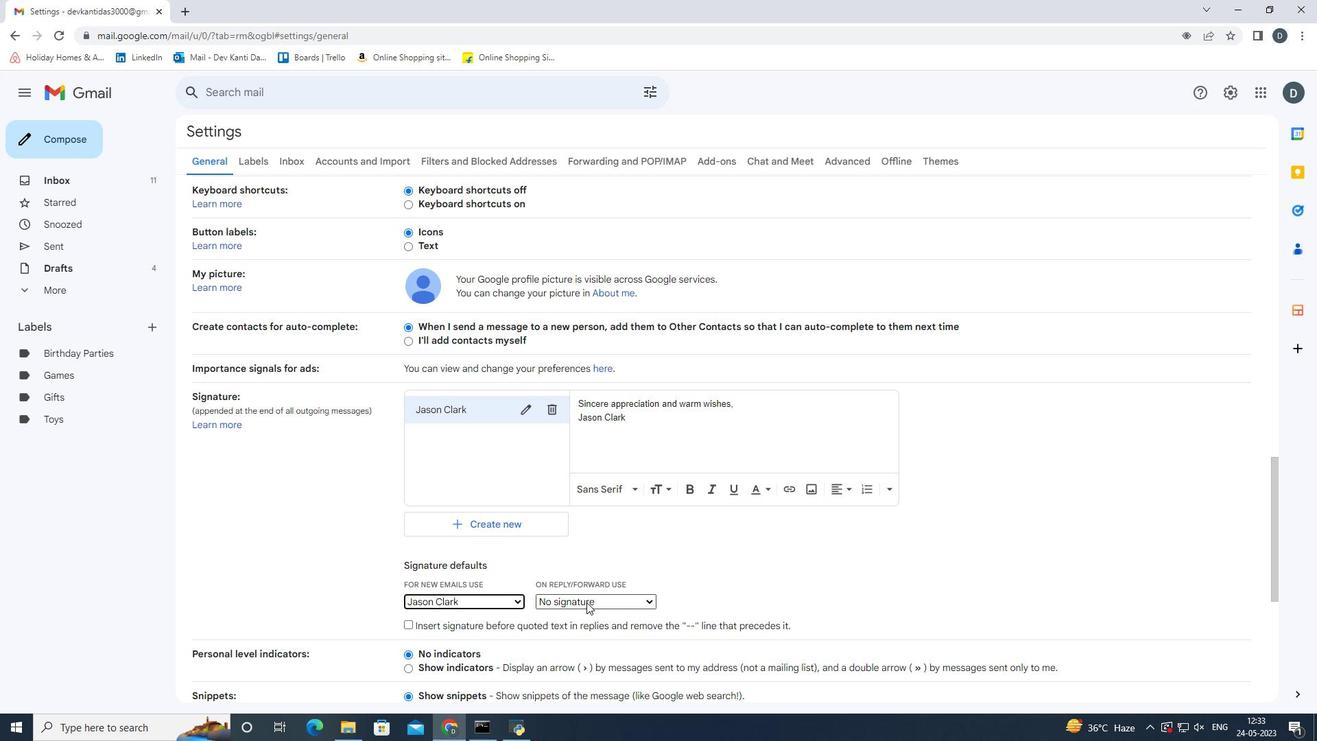 
Action: Mouse moved to (588, 625)
Screenshot: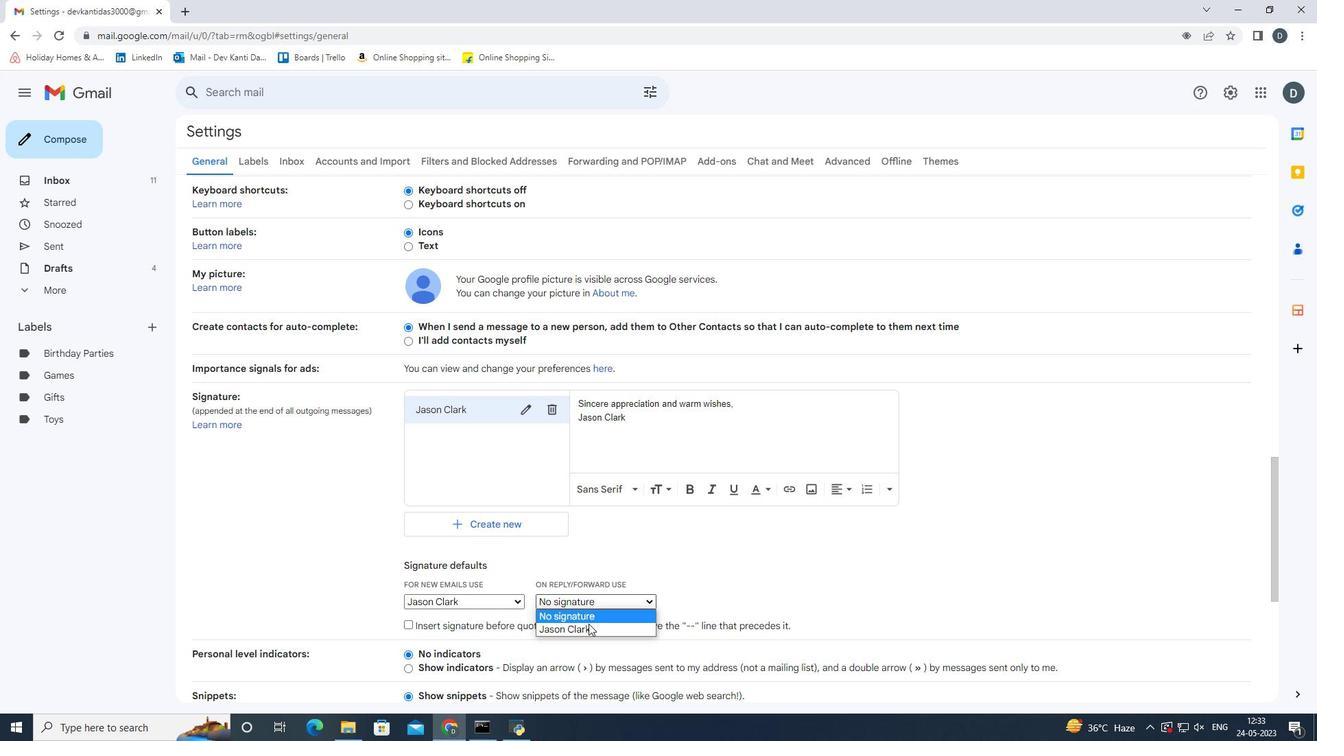 
Action: Mouse pressed left at (588, 625)
Screenshot: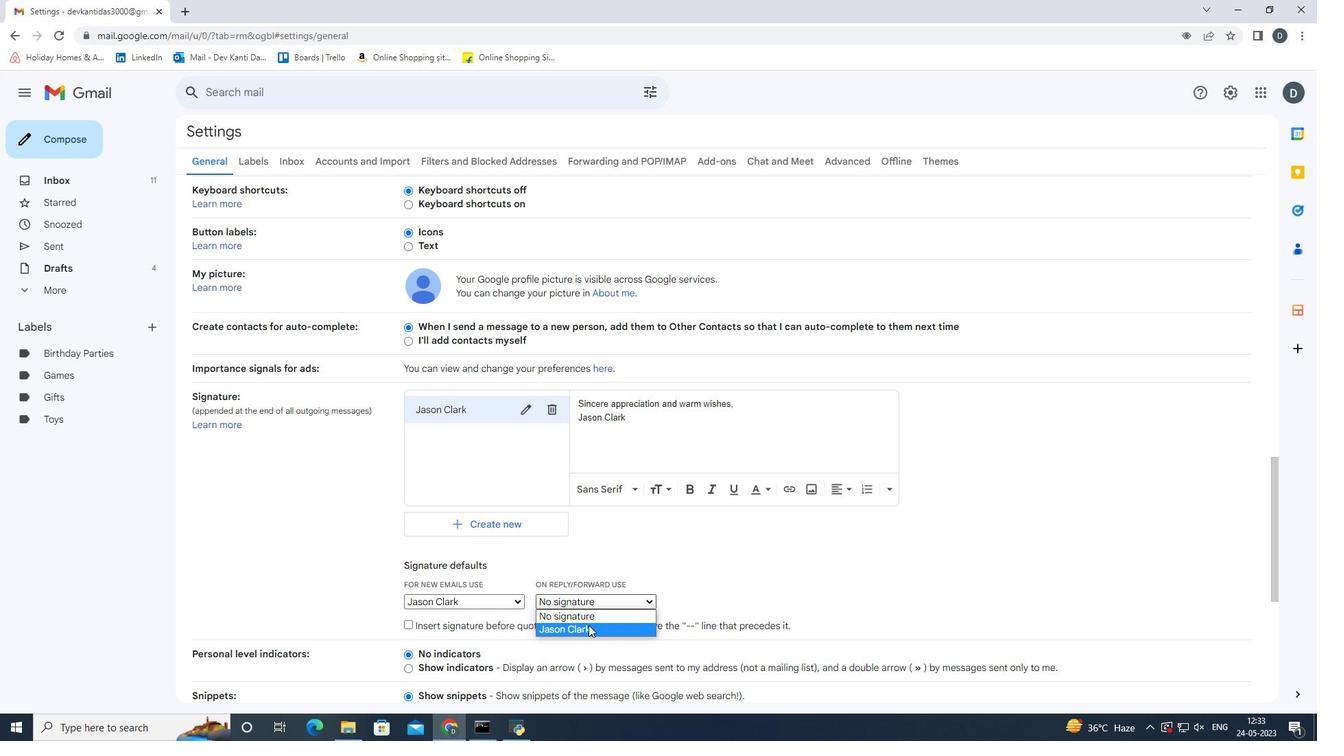 
Action: Mouse moved to (834, 596)
Screenshot: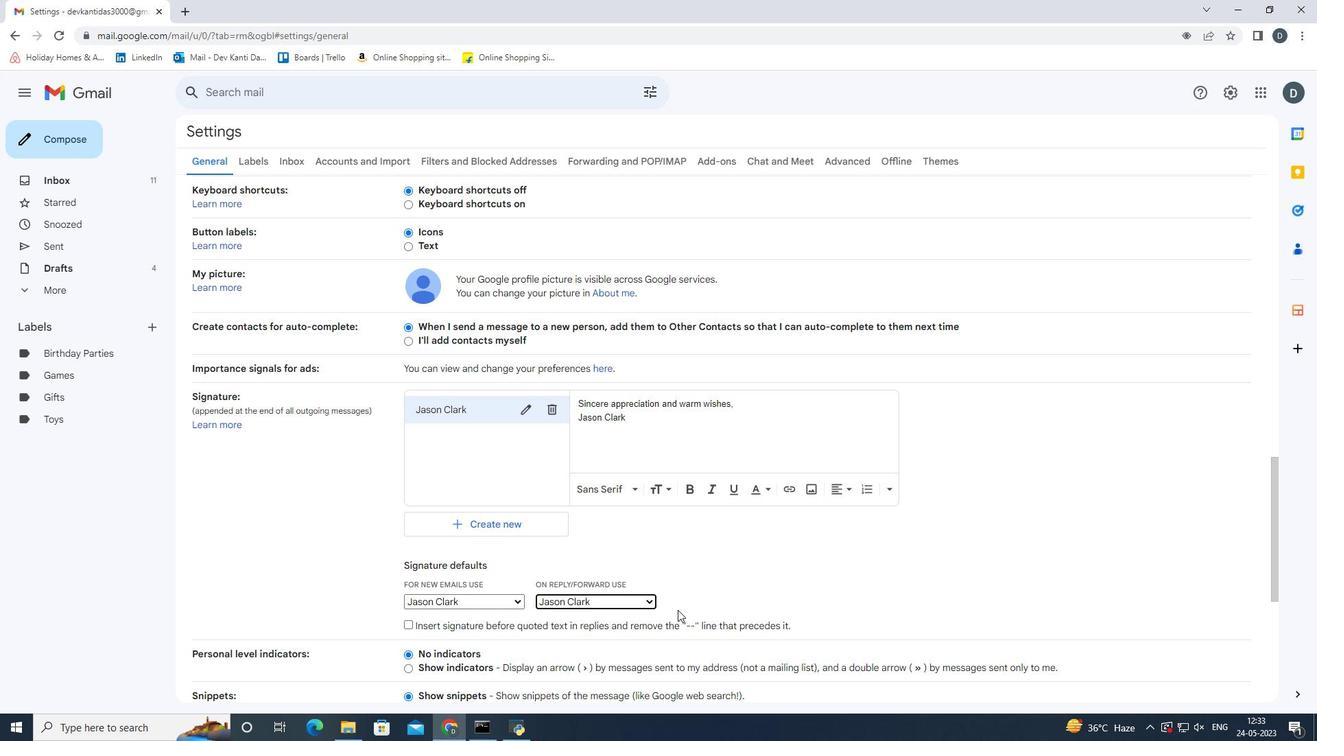 
Action: Mouse pressed left at (834, 596)
Screenshot: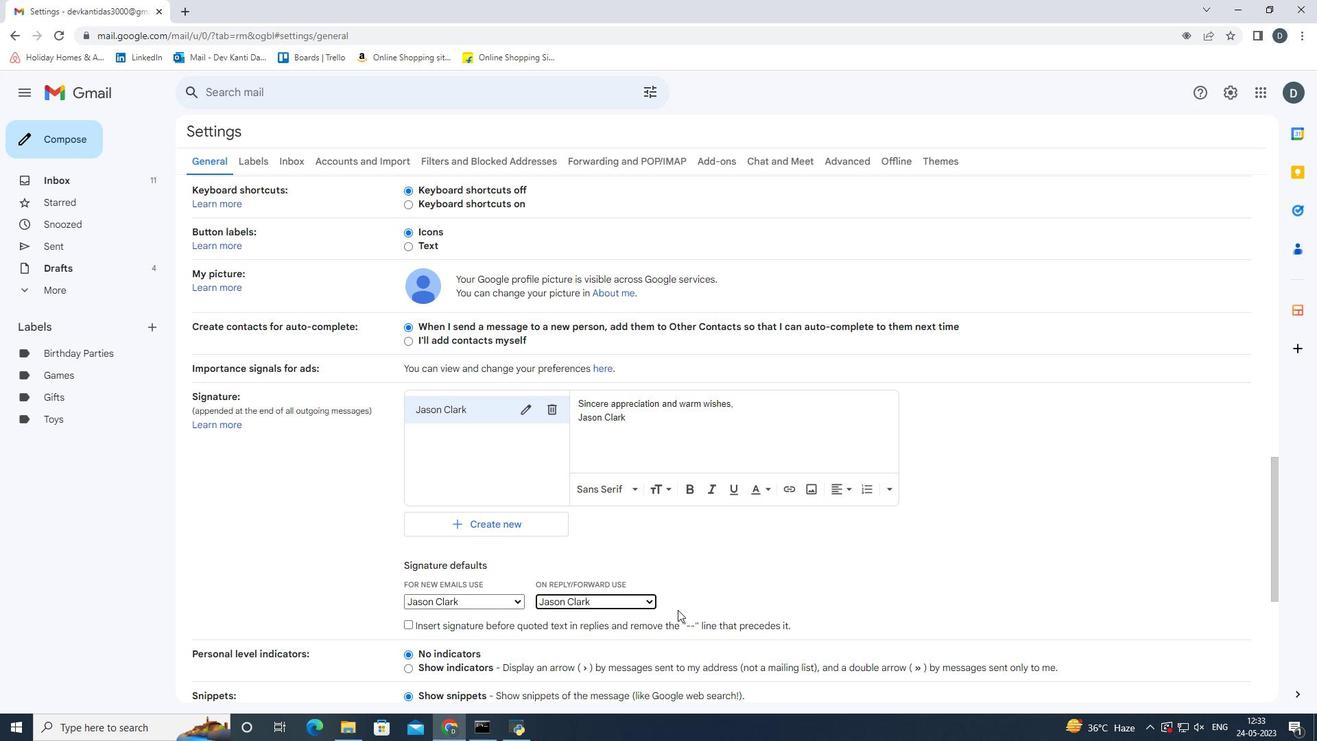 
Action: Mouse scrolled (834, 595) with delta (0, 0)
Screenshot: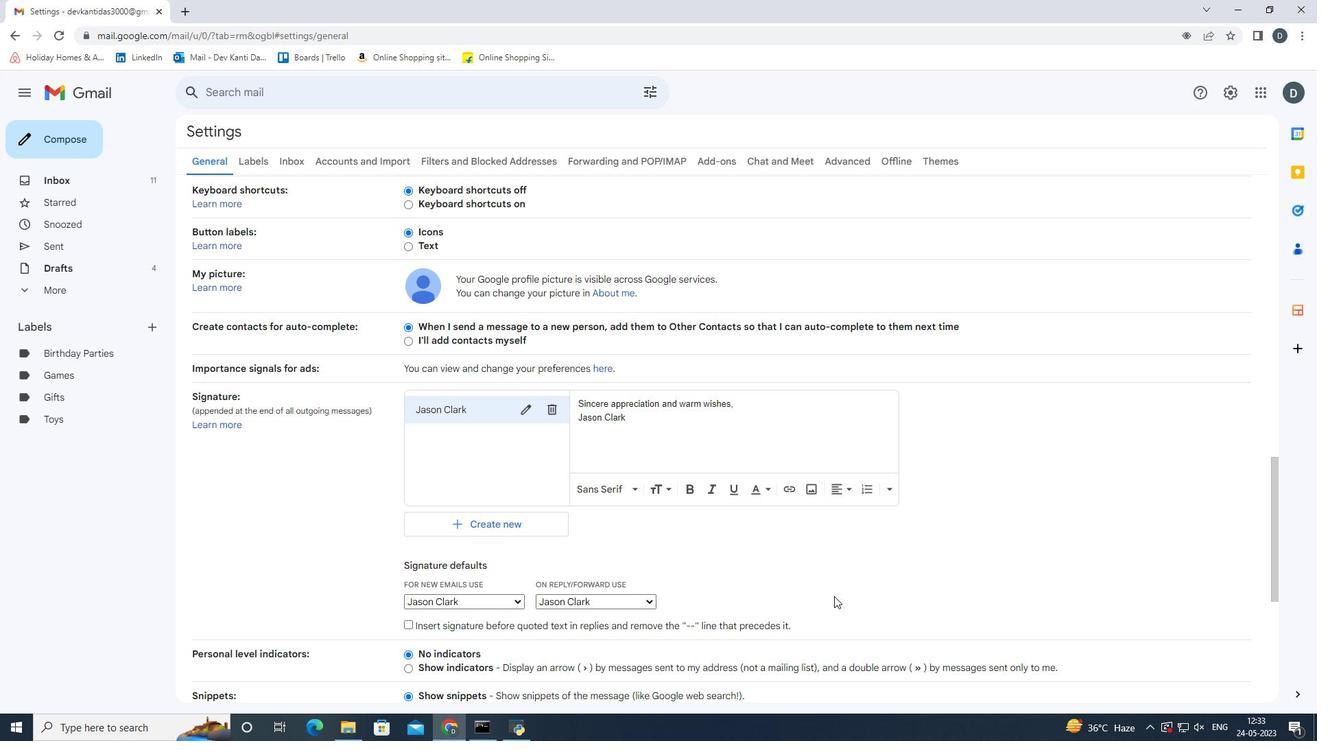 
Action: Mouse scrolled (834, 595) with delta (0, 0)
Screenshot: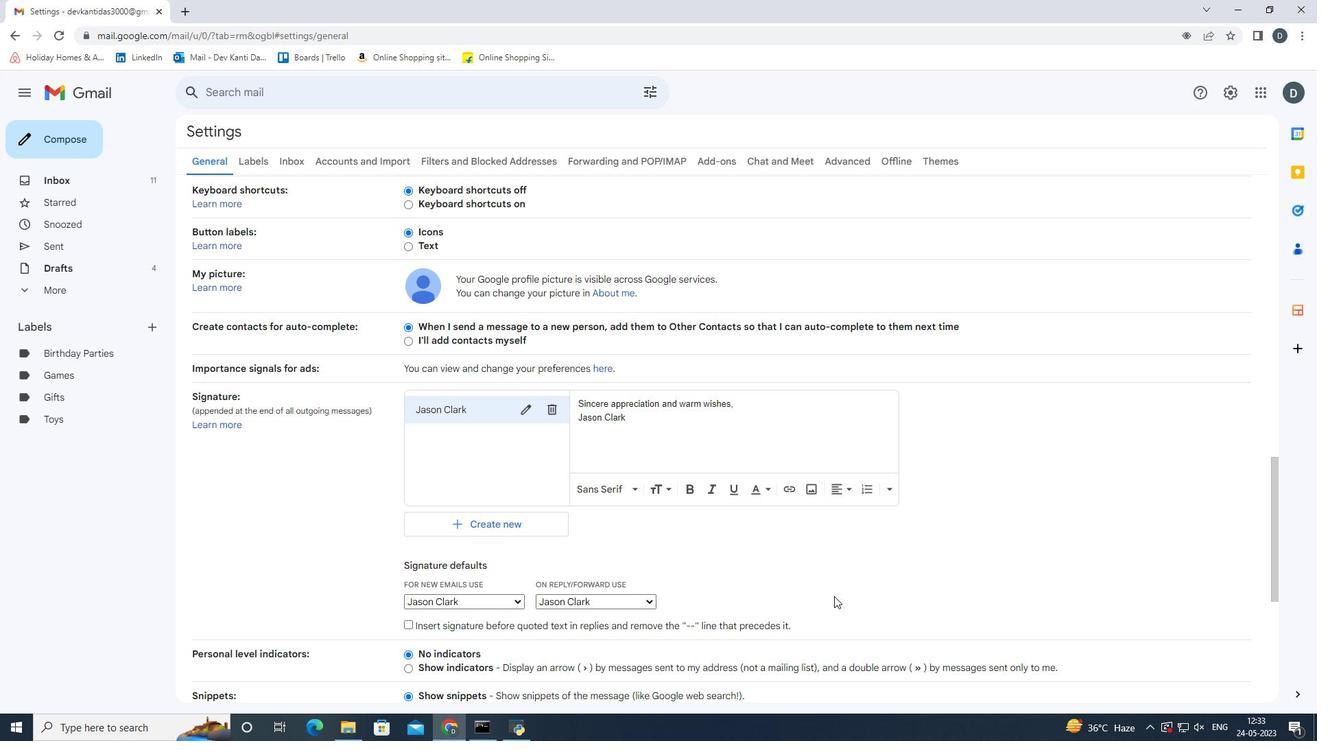 
Action: Mouse scrolled (834, 595) with delta (0, 0)
Screenshot: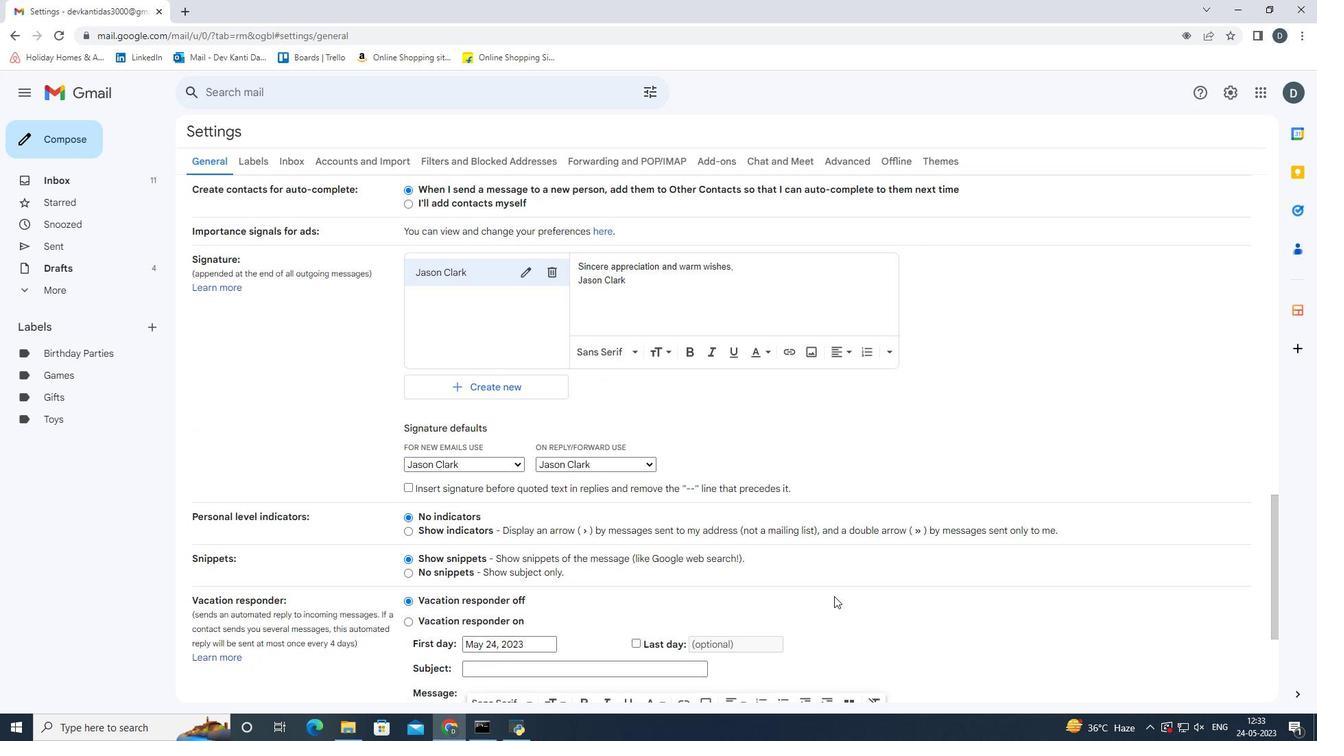 
Action: Mouse scrolled (834, 595) with delta (0, 0)
Screenshot: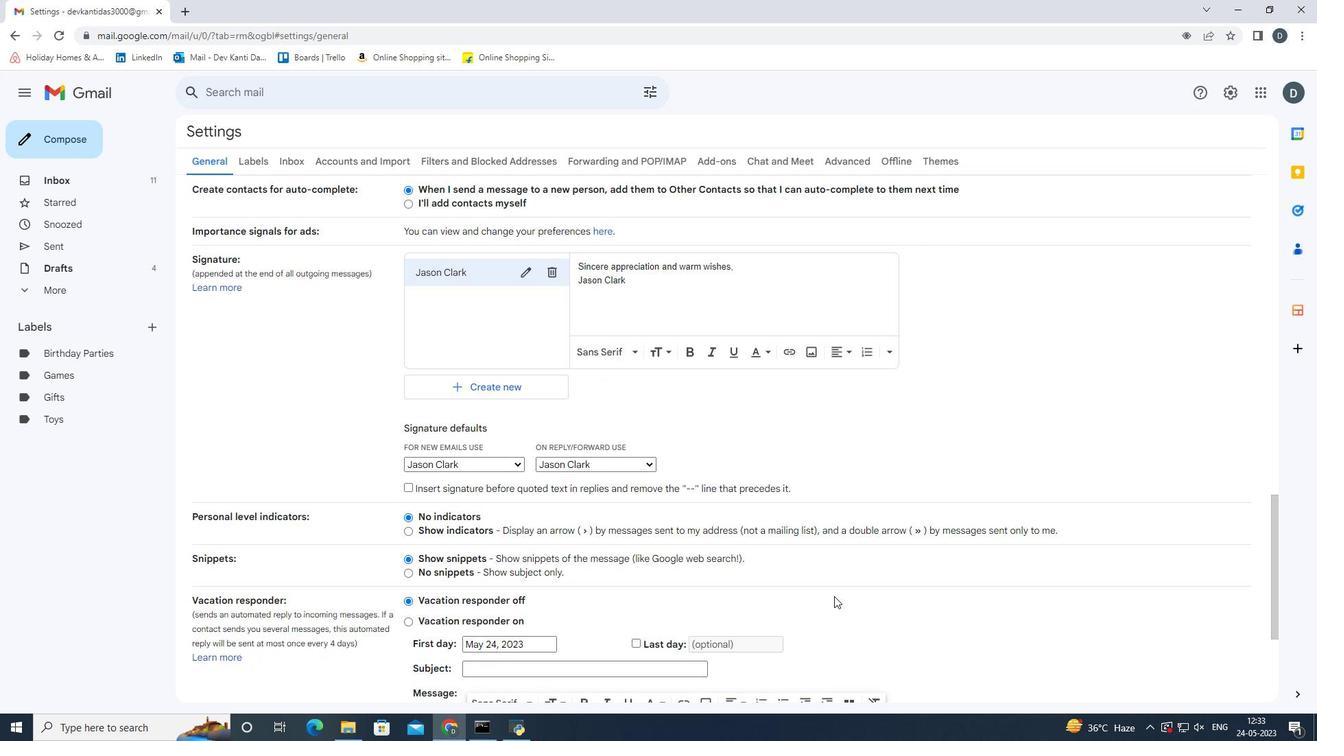 
Action: Mouse scrolled (834, 595) with delta (0, 0)
Screenshot: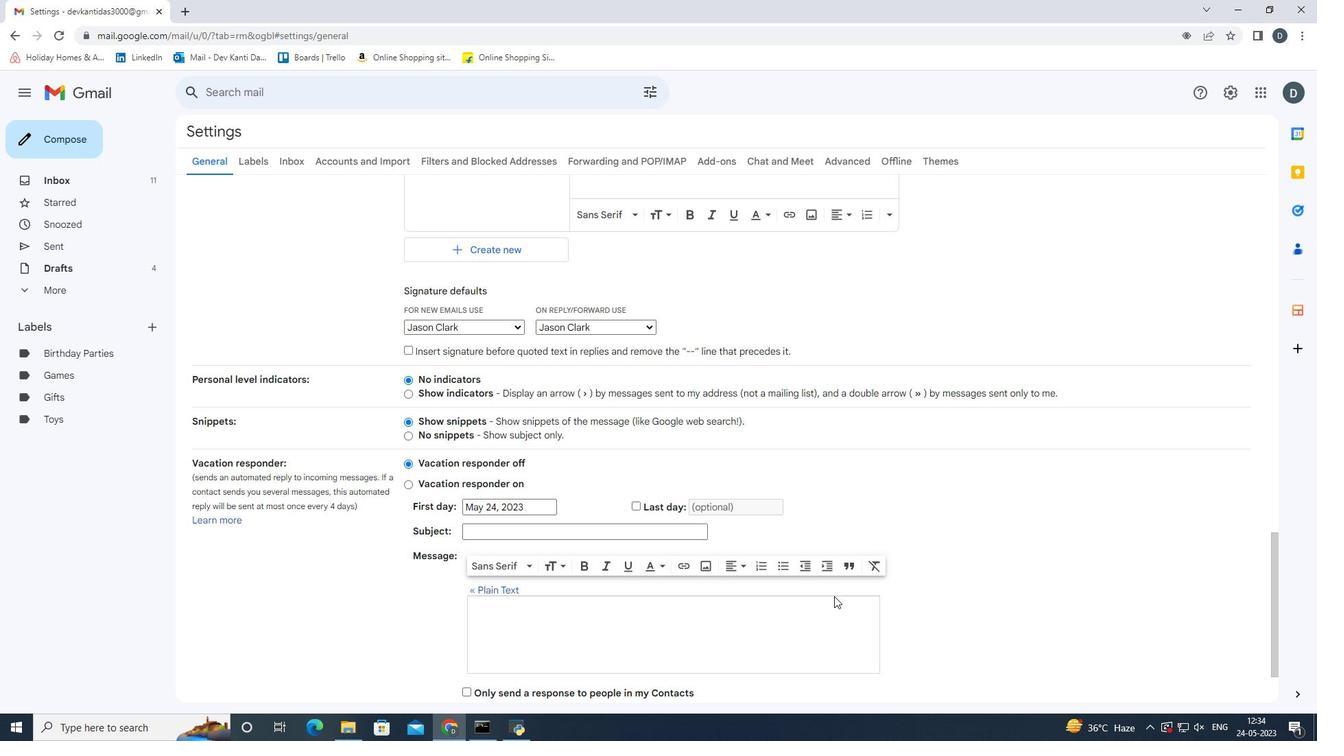 
Action: Mouse scrolled (834, 595) with delta (0, 0)
Screenshot: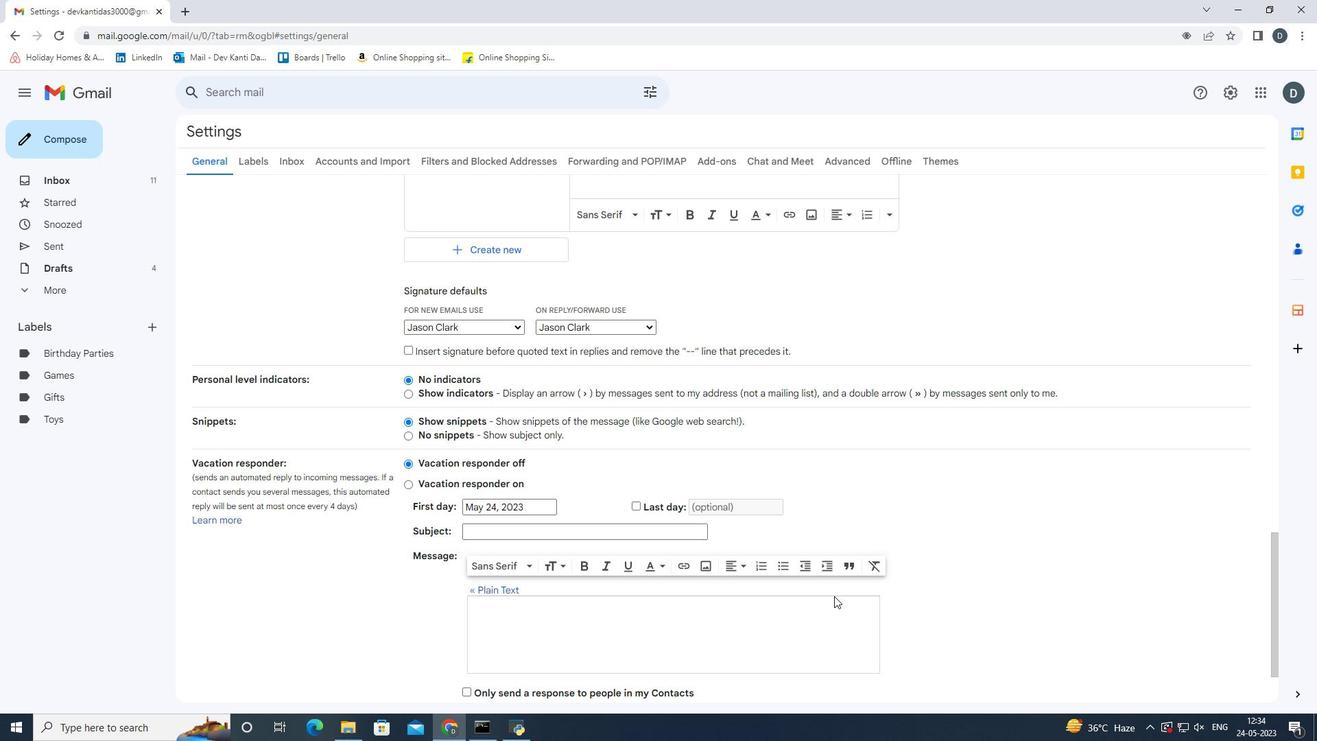 
Action: Mouse scrolled (834, 595) with delta (0, 0)
Screenshot: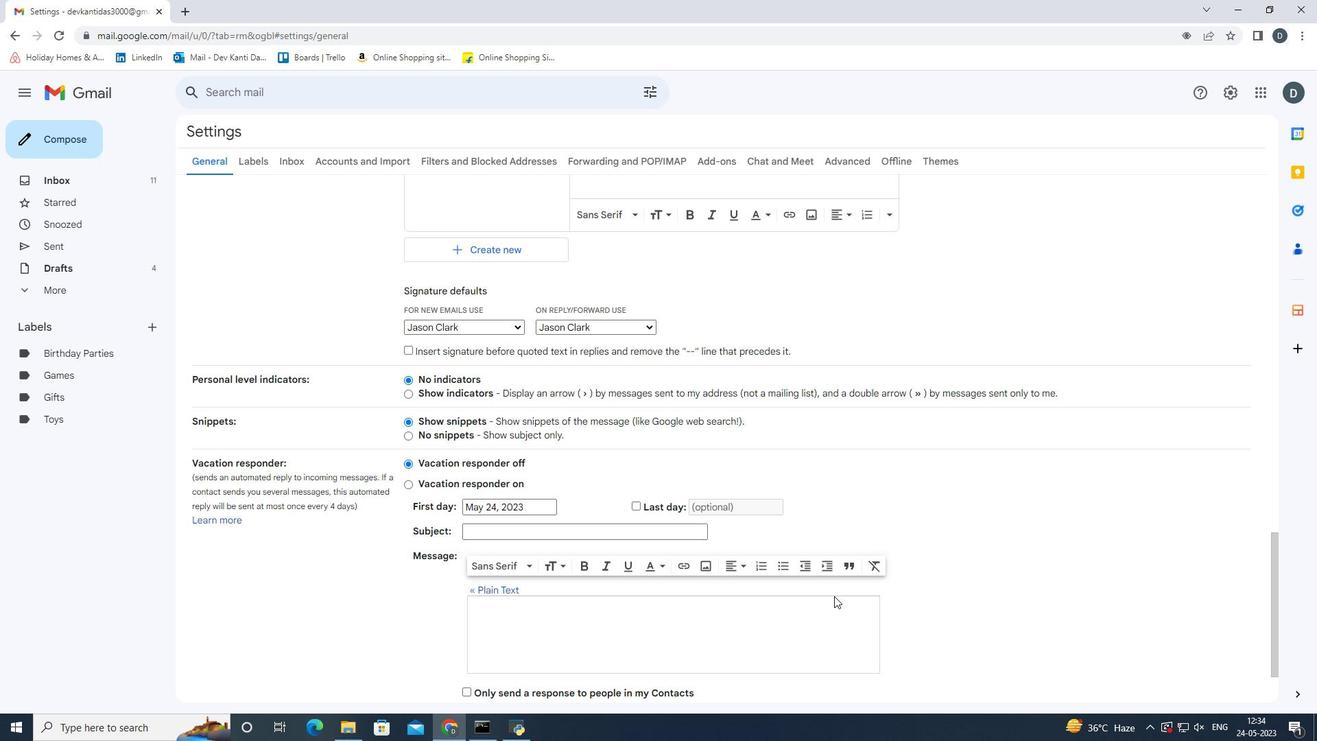 
Action: Mouse moved to (676, 630)
Screenshot: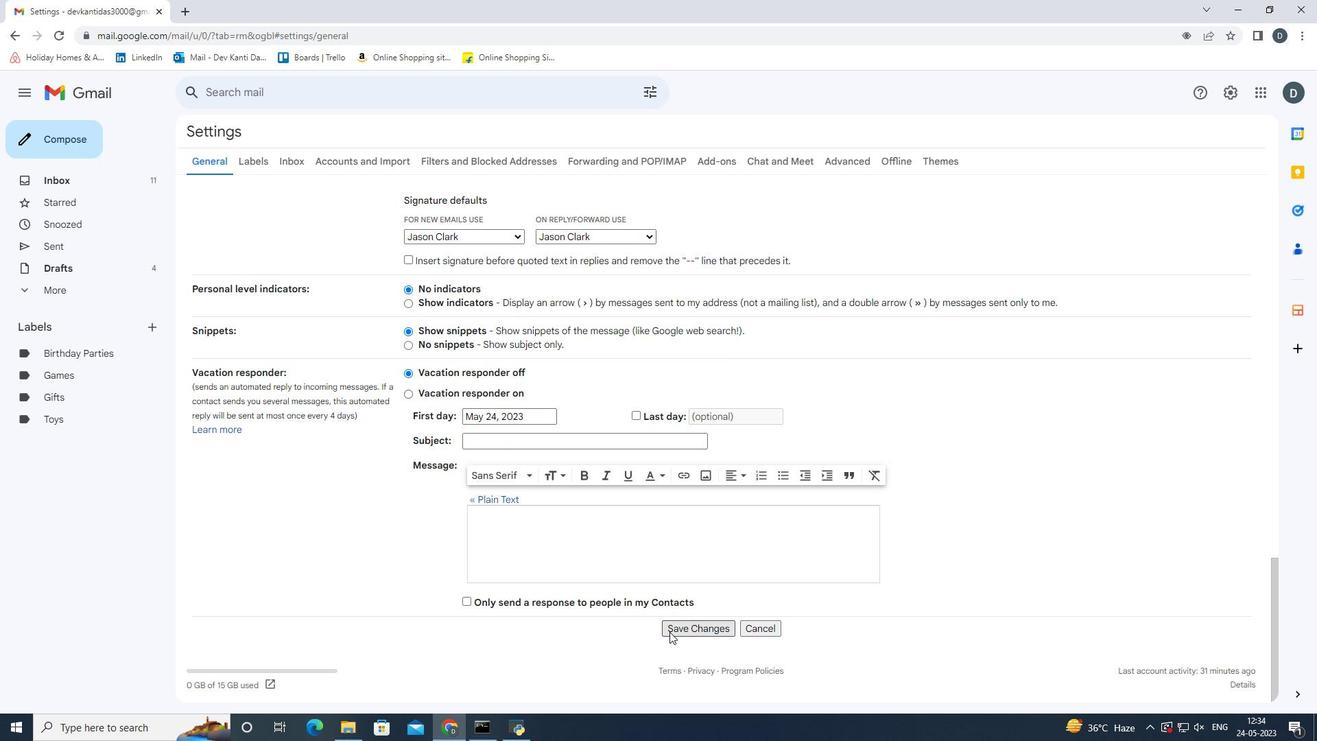
Action: Mouse pressed left at (676, 630)
Screenshot: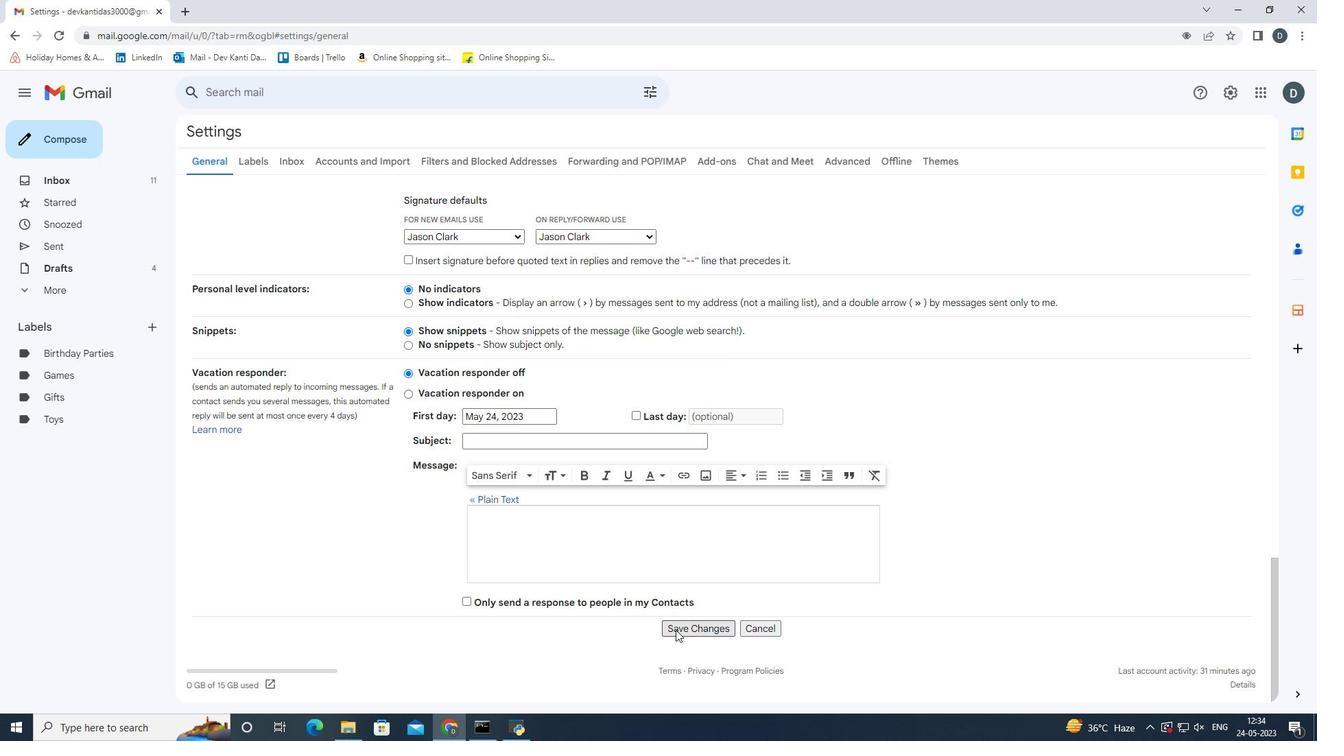 
Action: Mouse moved to (69, 128)
Screenshot: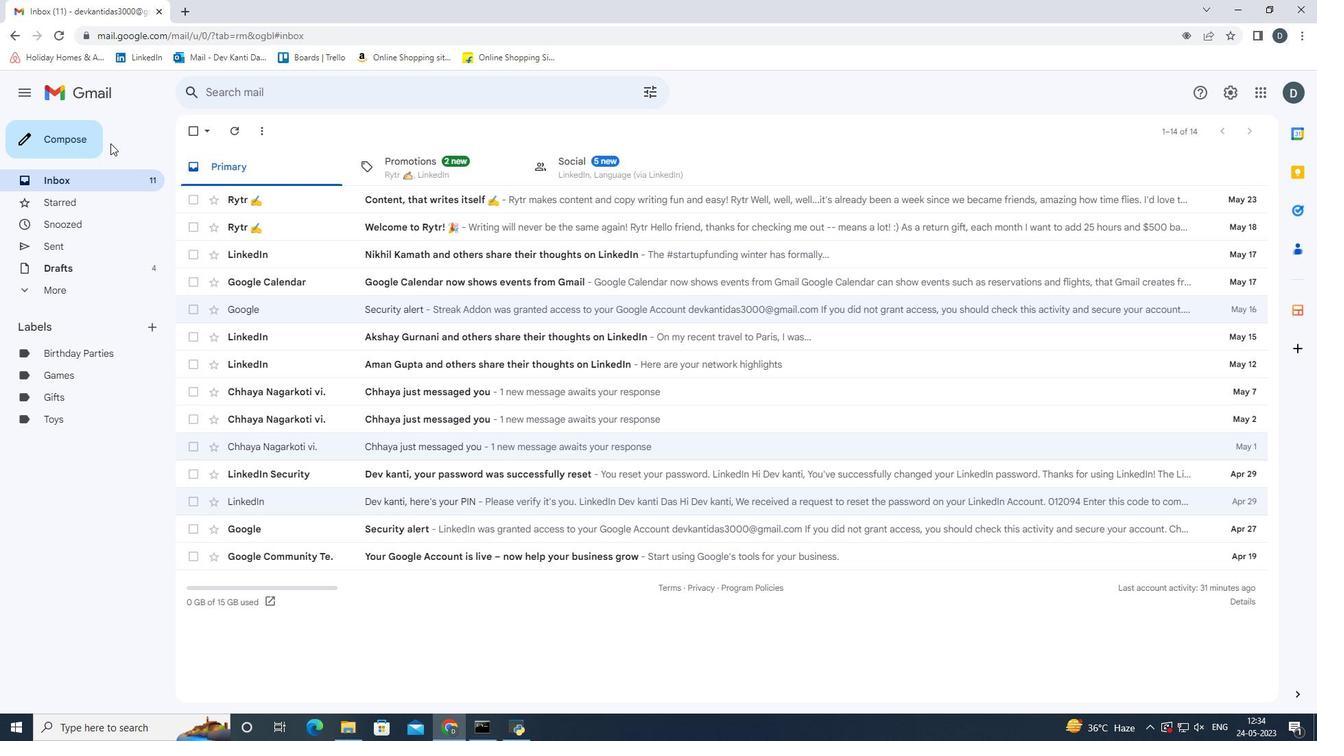 
Action: Mouse pressed left at (69, 128)
Screenshot: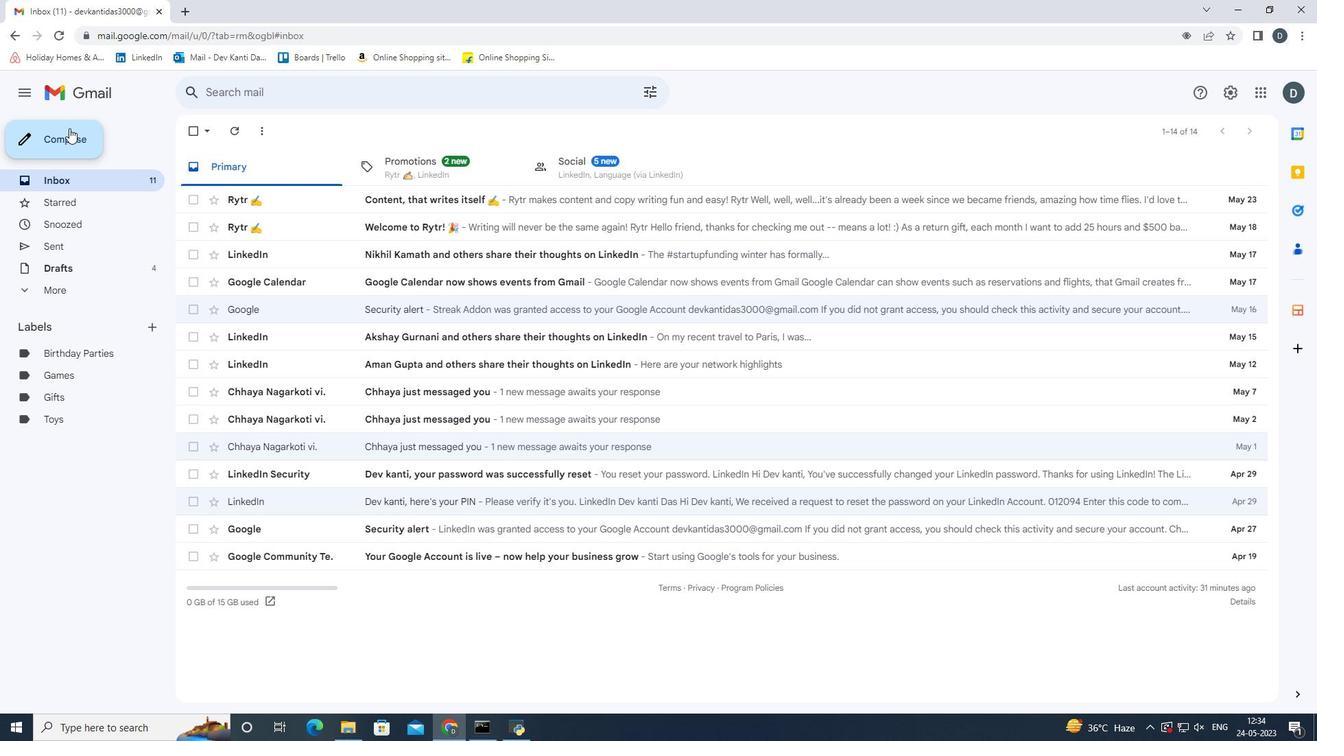 
Action: Mouse moved to (984, 337)
Screenshot: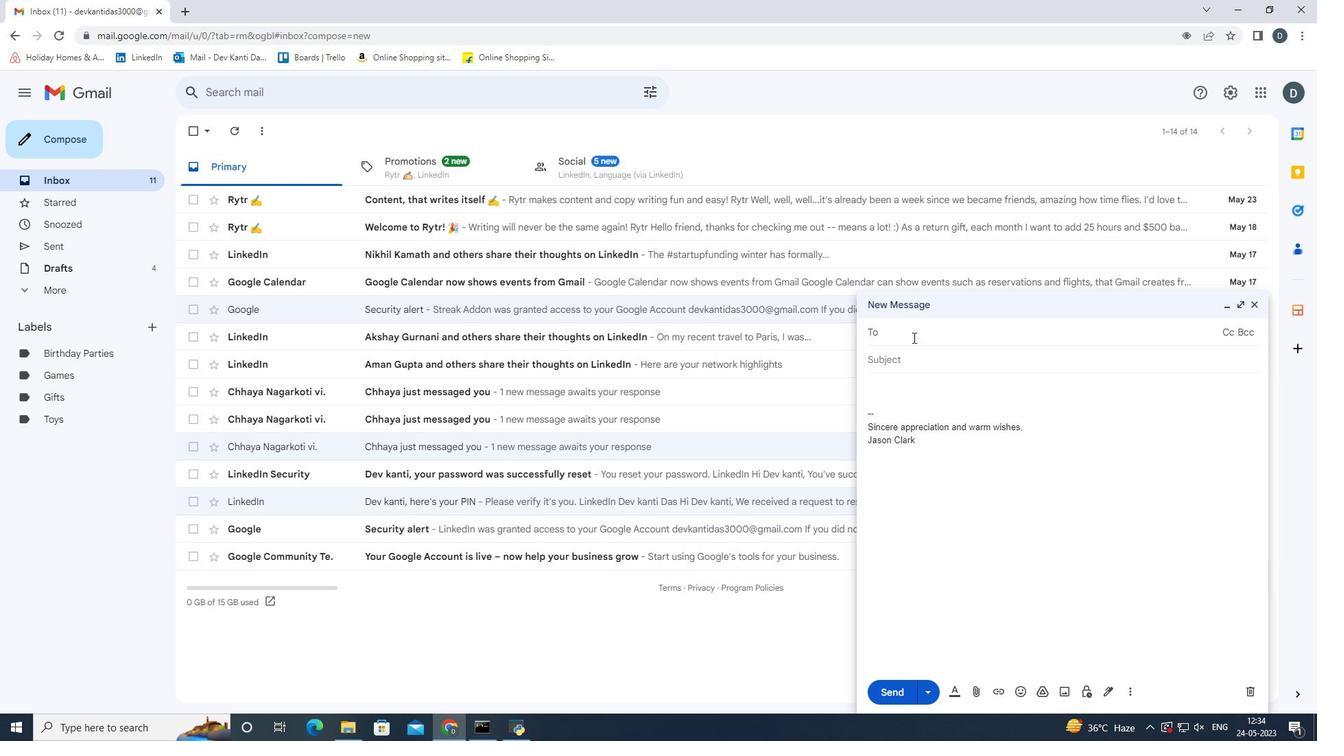 
Action: Key pressed <Key.shift>So<Key.down><Key.down><Key.enter>
Screenshot: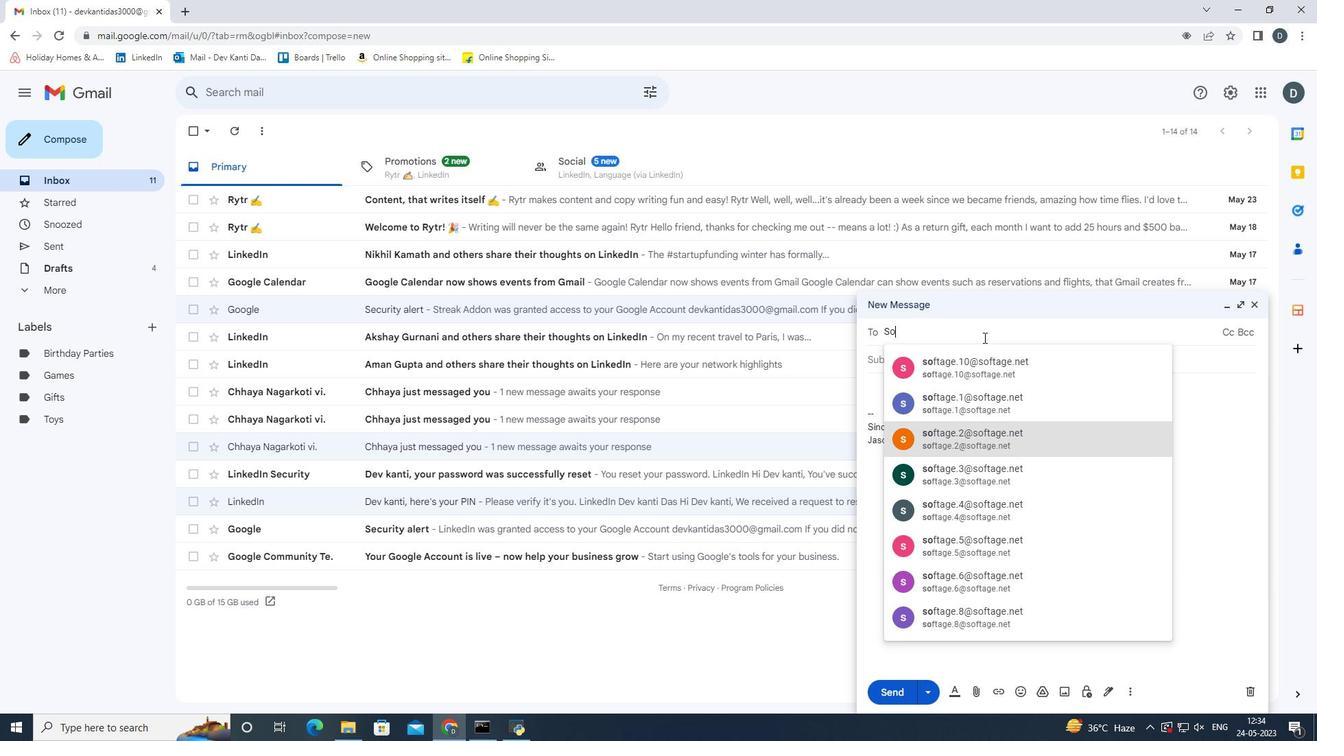 
Action: Mouse moved to (1130, 693)
Screenshot: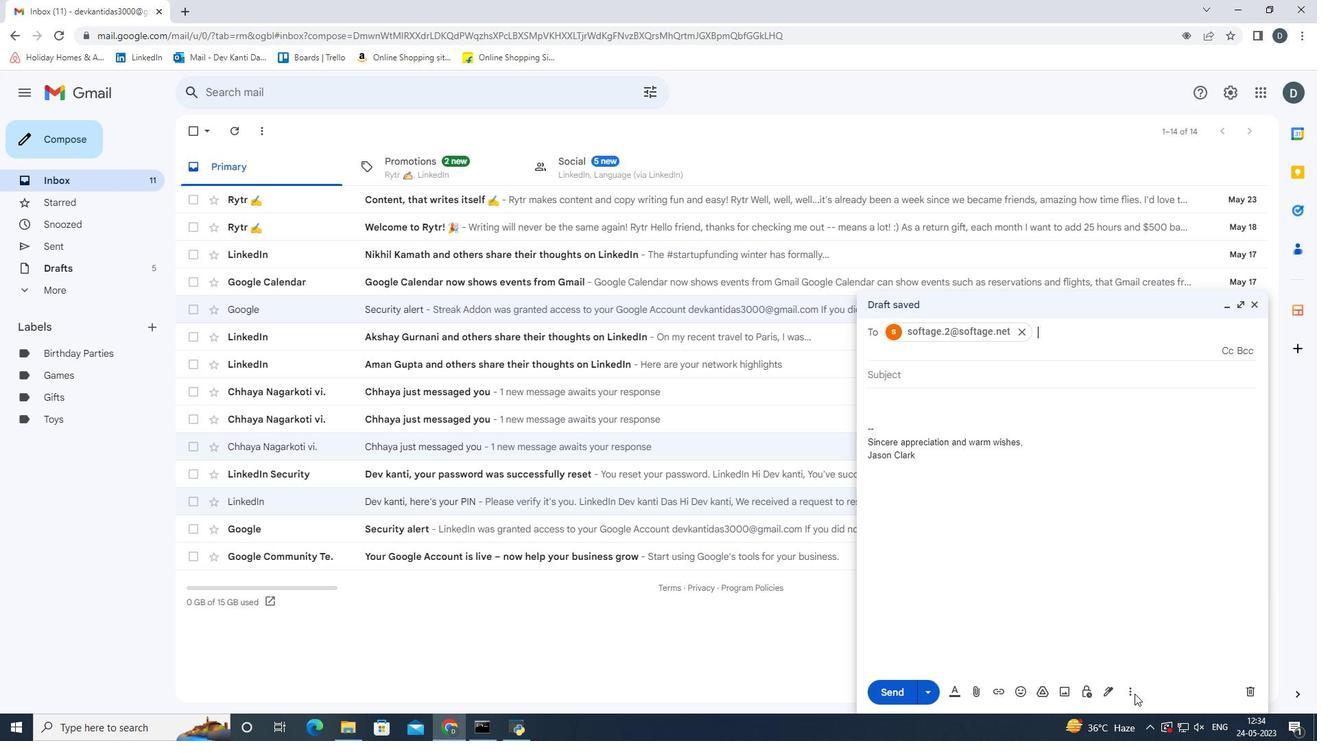 
Action: Mouse pressed left at (1130, 693)
Screenshot: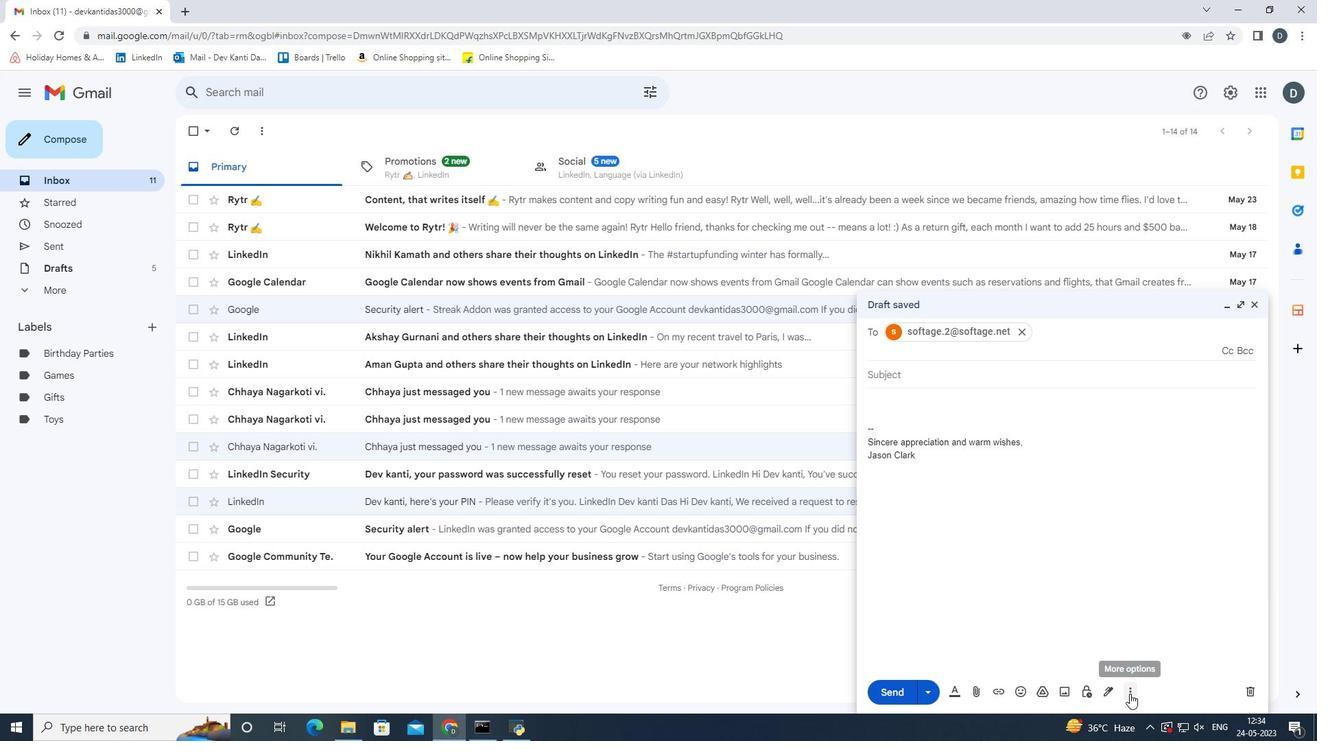 
Action: Mouse moved to (1069, 535)
Screenshot: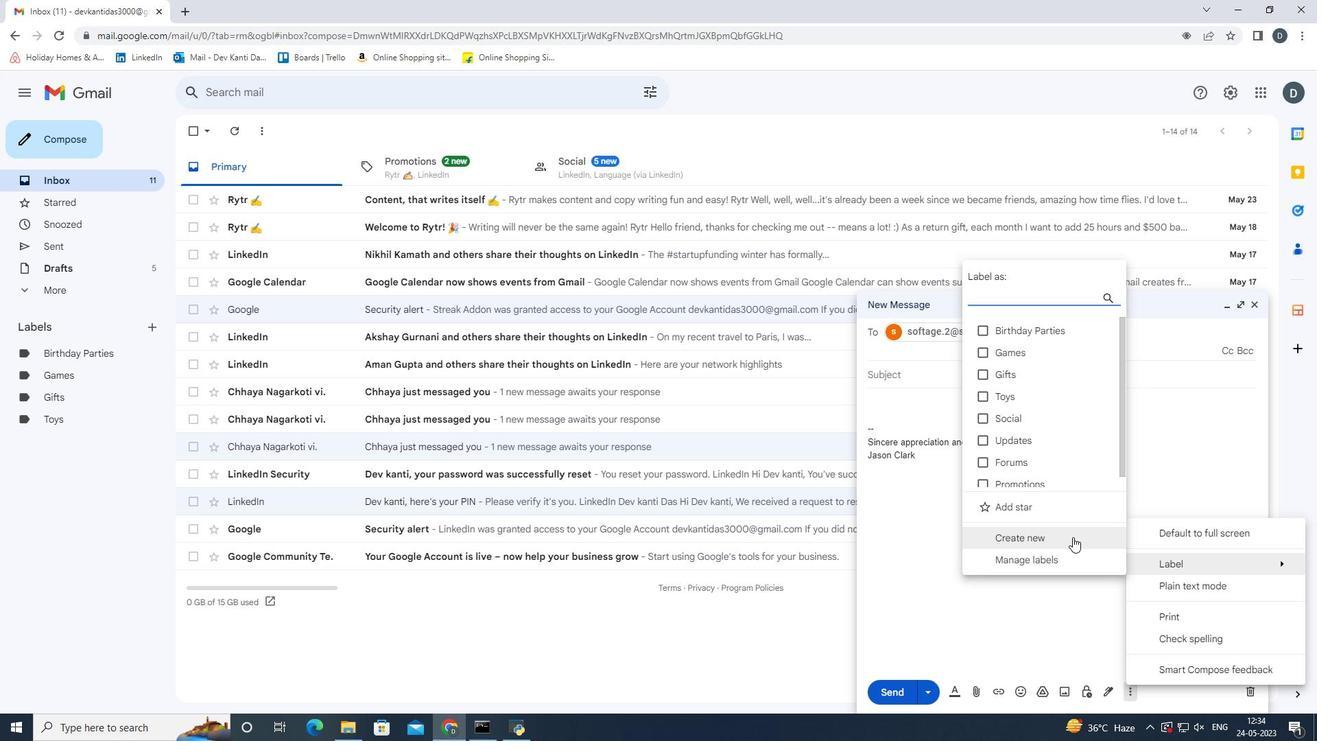 
Action: Mouse pressed left at (1069, 535)
Screenshot: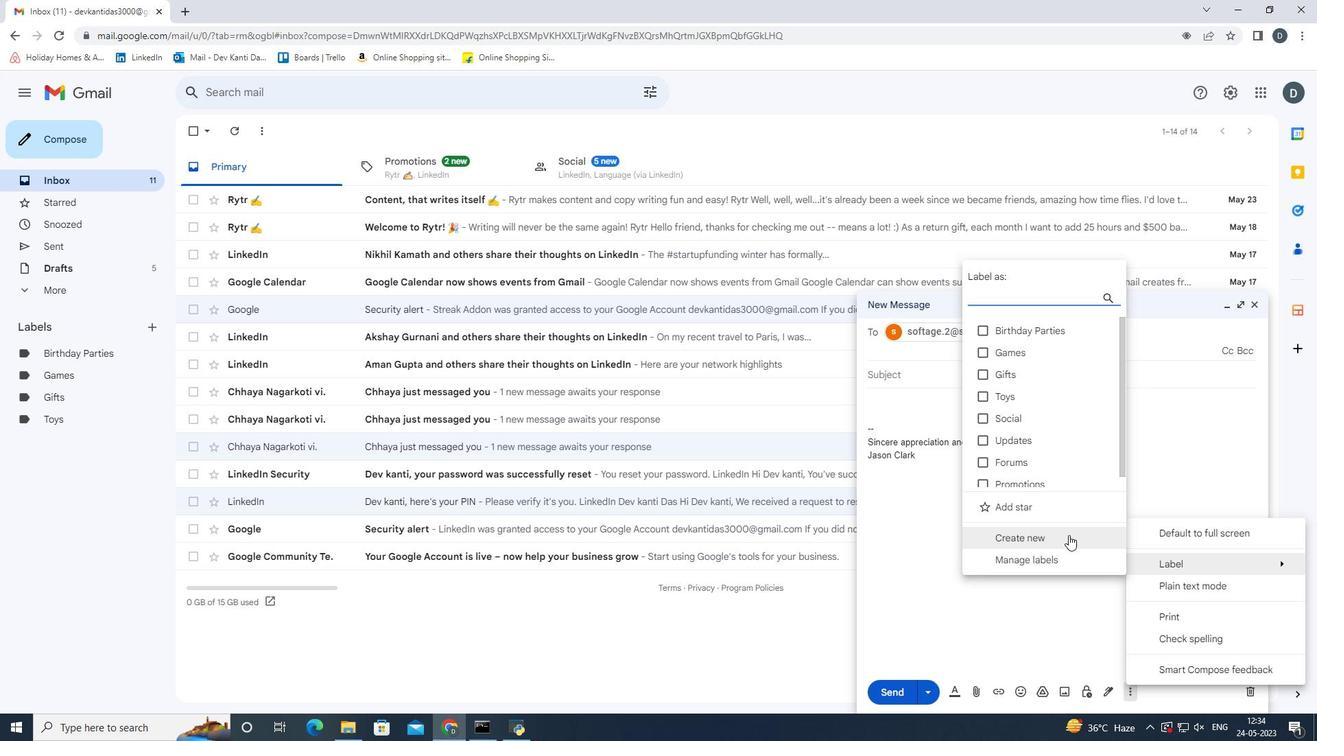 
Action: Key pressed <Key.shift><Key.shift><Key.shift><Key.shift><Key.shift><Key.shift><Key.shift><Key.shift><Key.shift>Cll<Key.backspace>ass<Key.space><Key.shift>Schedules<Key.enter>
Screenshot: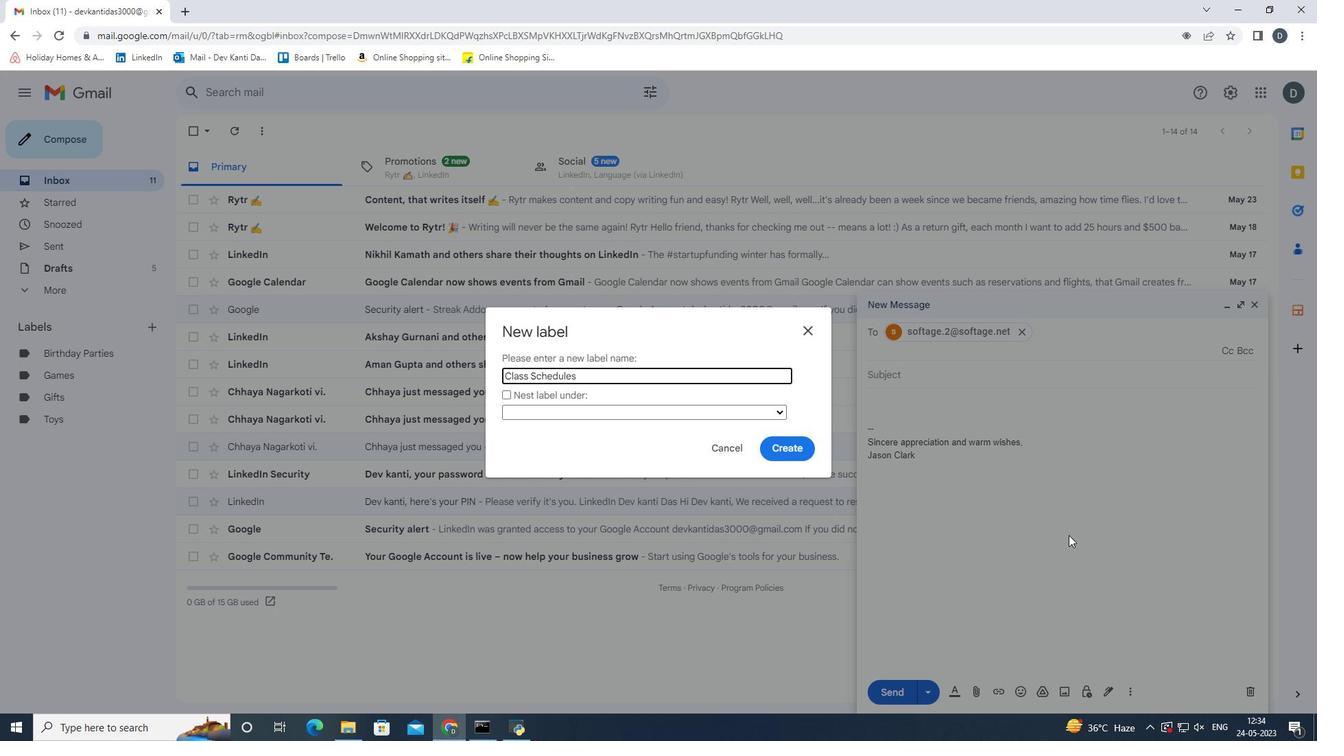 
Action: Mouse moved to (904, 689)
Screenshot: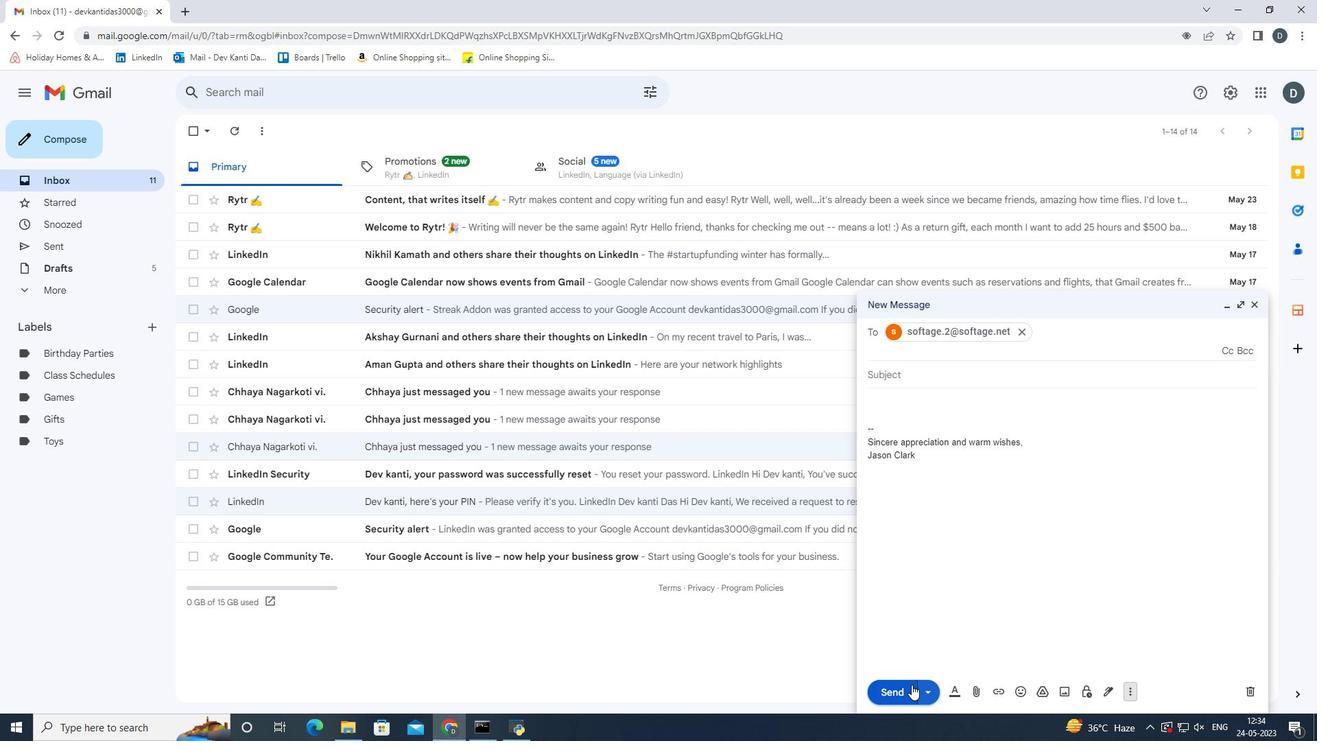 
Action: Mouse pressed left at (904, 689)
Screenshot: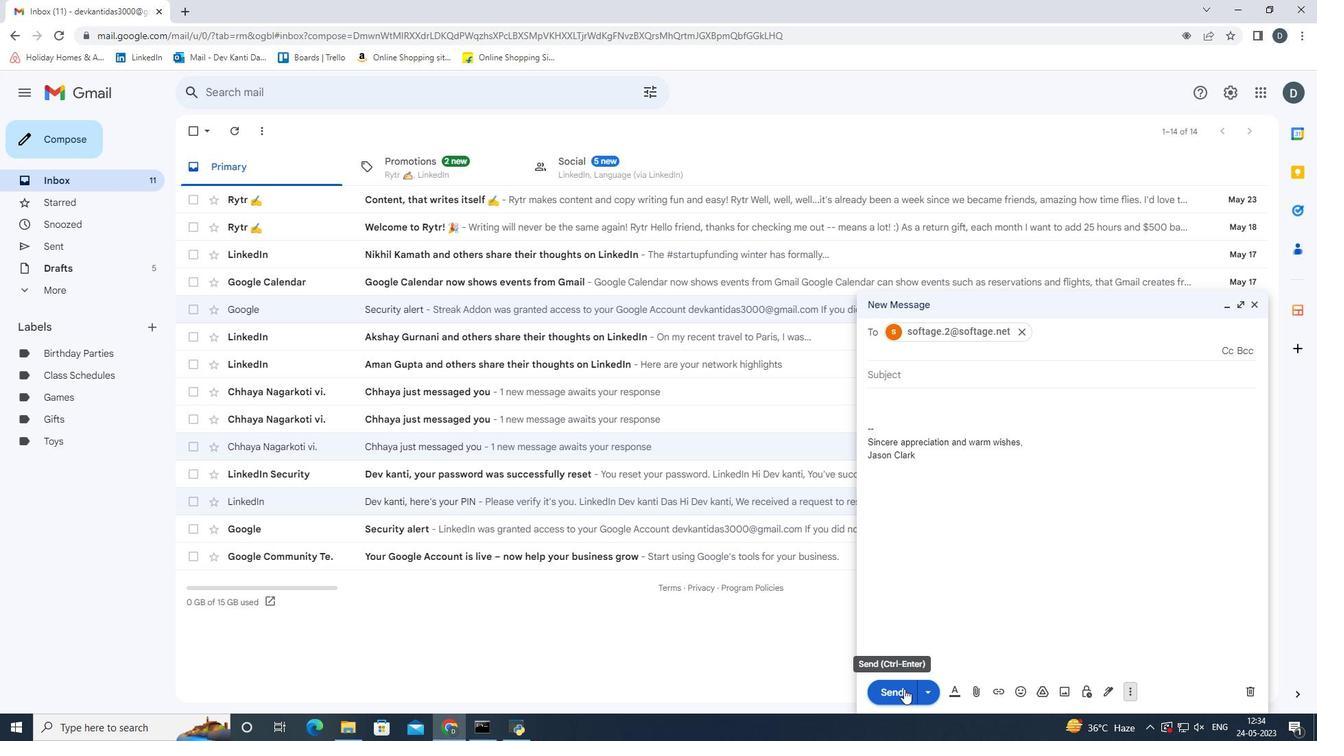 
